 Task: Look for space in Erie, United States from 26th August, 2023 to 10th September, 2023 for 6 adults, 2 children in price range Rs.10000 to Rs.15000. Place can be entire place or shared room with 6 bedrooms having 6 beds and 6 bathrooms. Property type can be house, flat, guest house. Amenities needed are: wifi, TV, free parkinig on premises, gym, breakfast. Booking option can be shelf check-in. Required host language is English.
Action: Mouse moved to (421, 90)
Screenshot: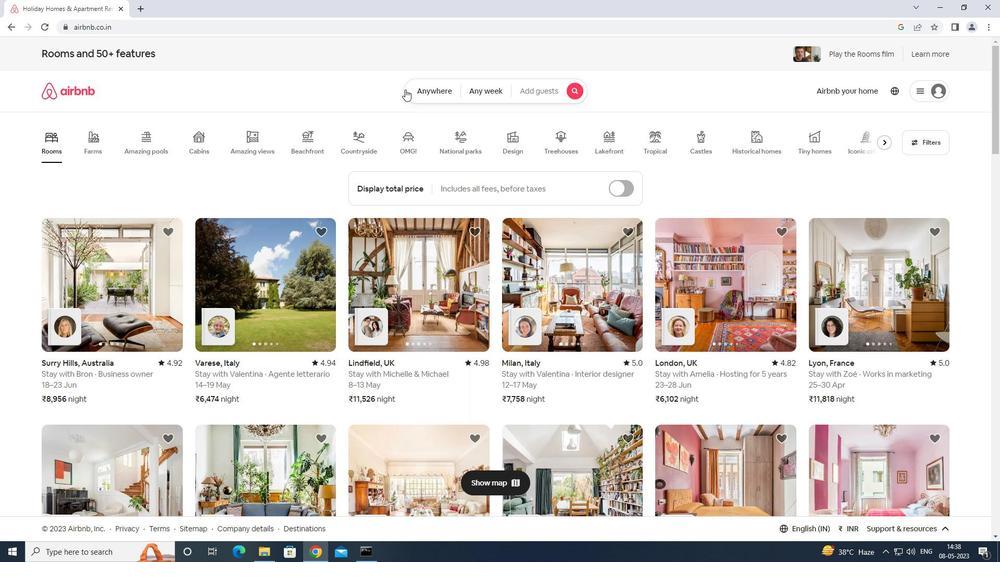
Action: Mouse pressed left at (421, 90)
Screenshot: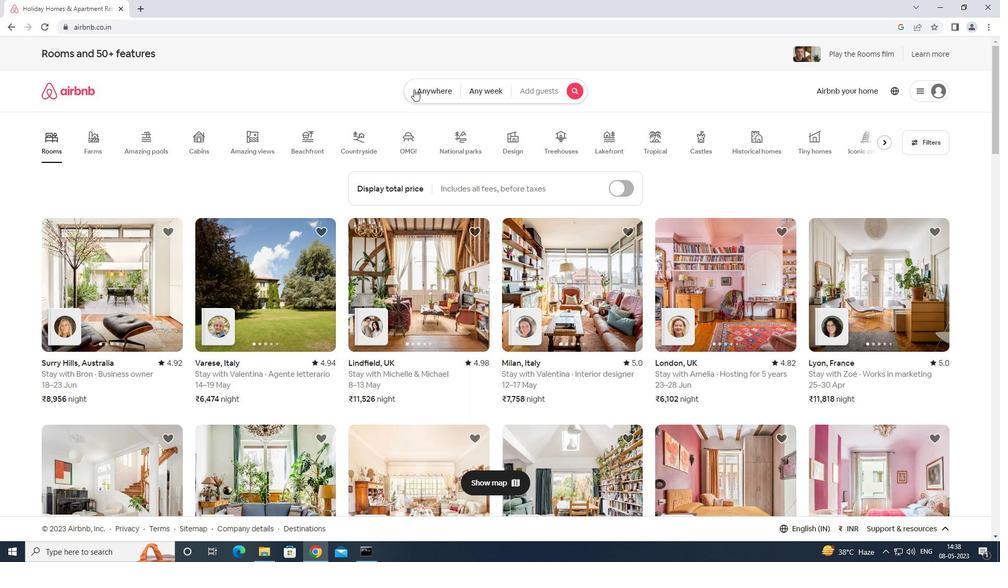 
Action: Mouse moved to (354, 131)
Screenshot: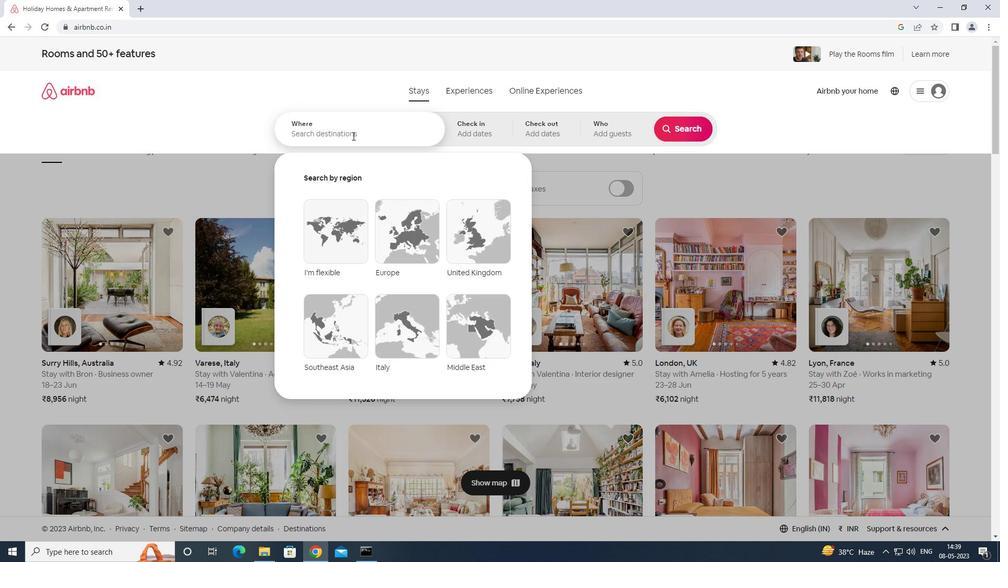 
Action: Mouse pressed left at (354, 131)
Screenshot: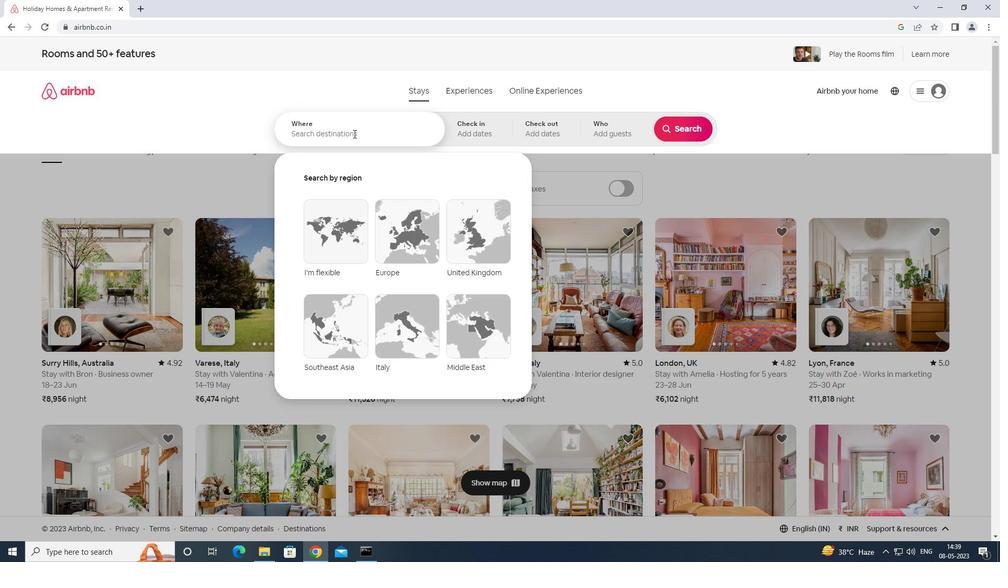 
Action: Mouse moved to (357, 130)
Screenshot: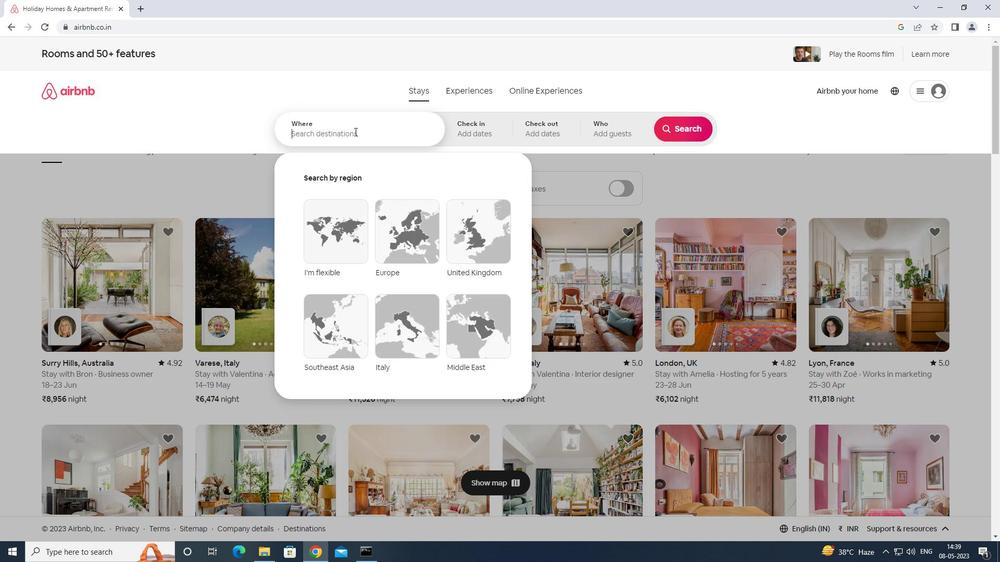 
Action: Key pressed <Key.shift>E<Key.backspace><Key.shift>ERIR<Key.backspace>E<Key.space>UNITED<Key.space>STATES<Key.enter>
Screenshot: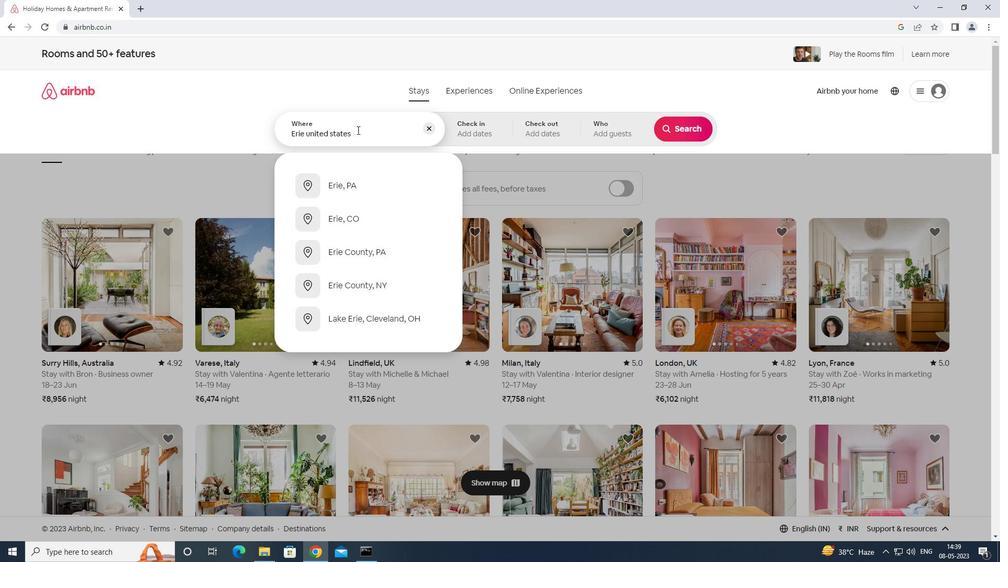 
Action: Mouse moved to (680, 217)
Screenshot: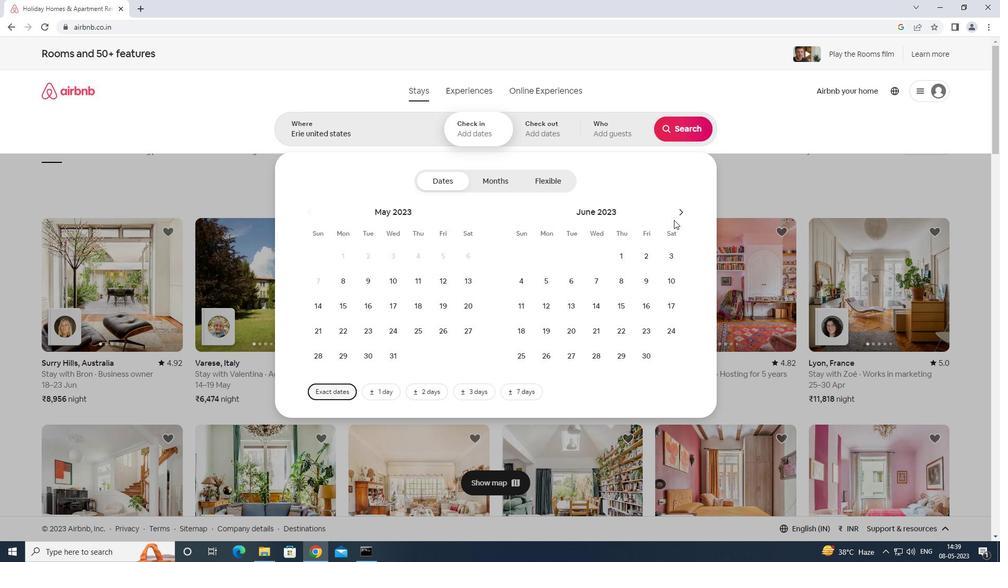 
Action: Mouse pressed left at (680, 217)
Screenshot: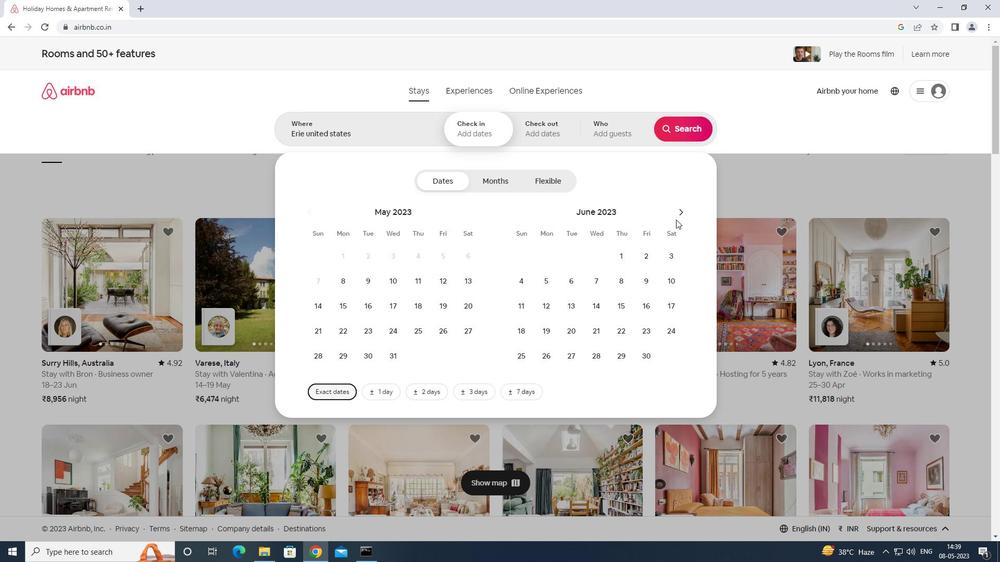 
Action: Mouse pressed left at (680, 217)
Screenshot: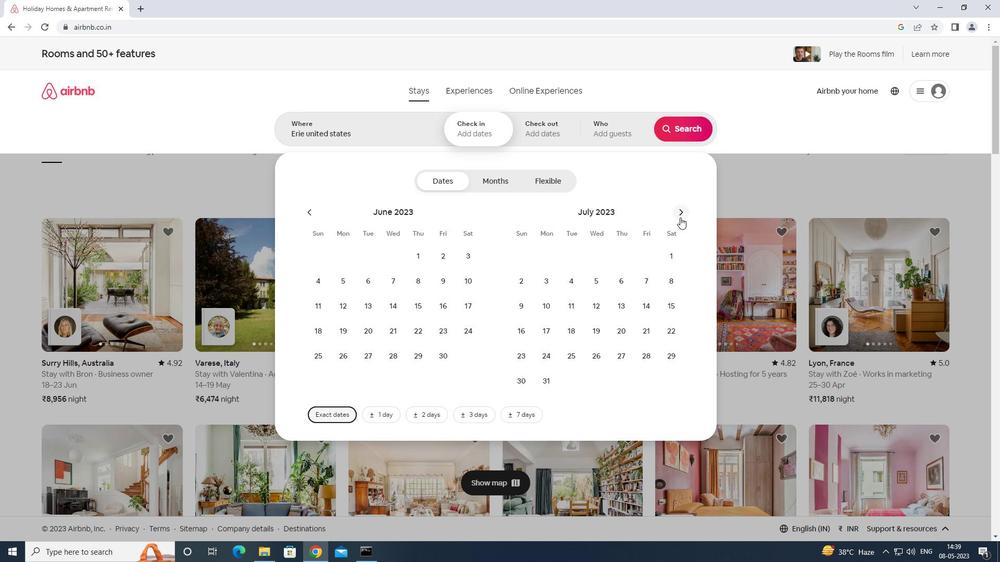 
Action: Mouse moved to (670, 331)
Screenshot: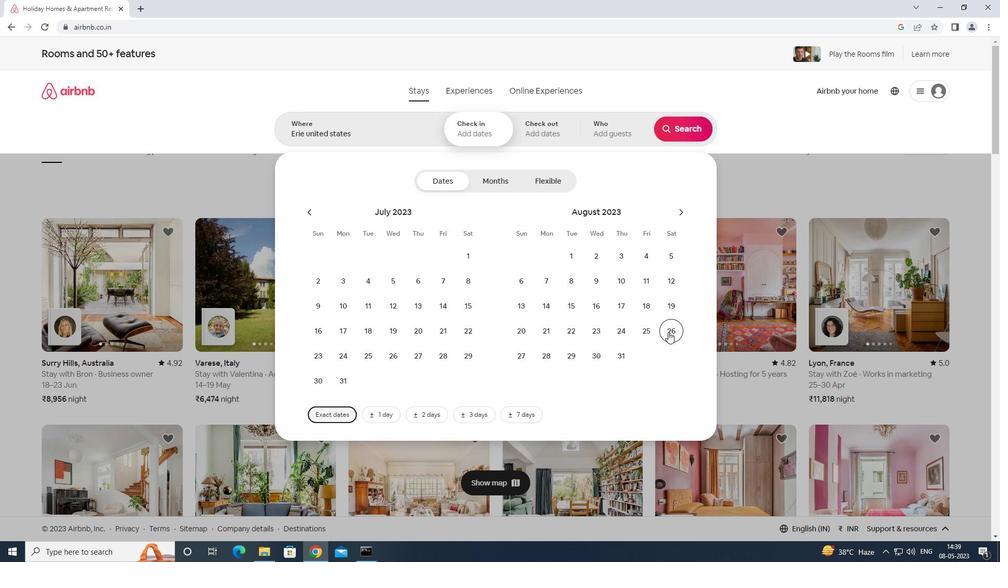 
Action: Mouse pressed left at (670, 331)
Screenshot: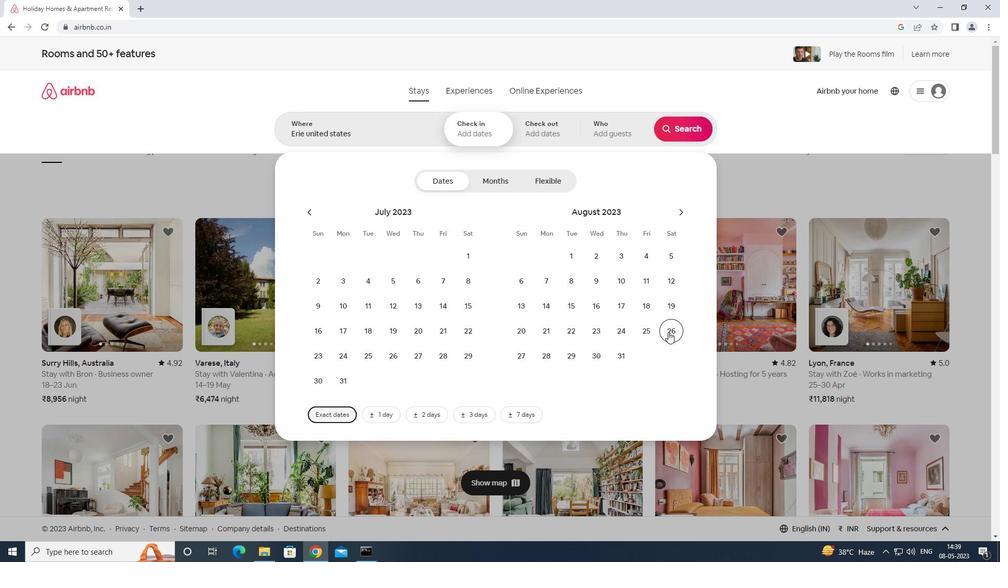 
Action: Mouse moved to (682, 210)
Screenshot: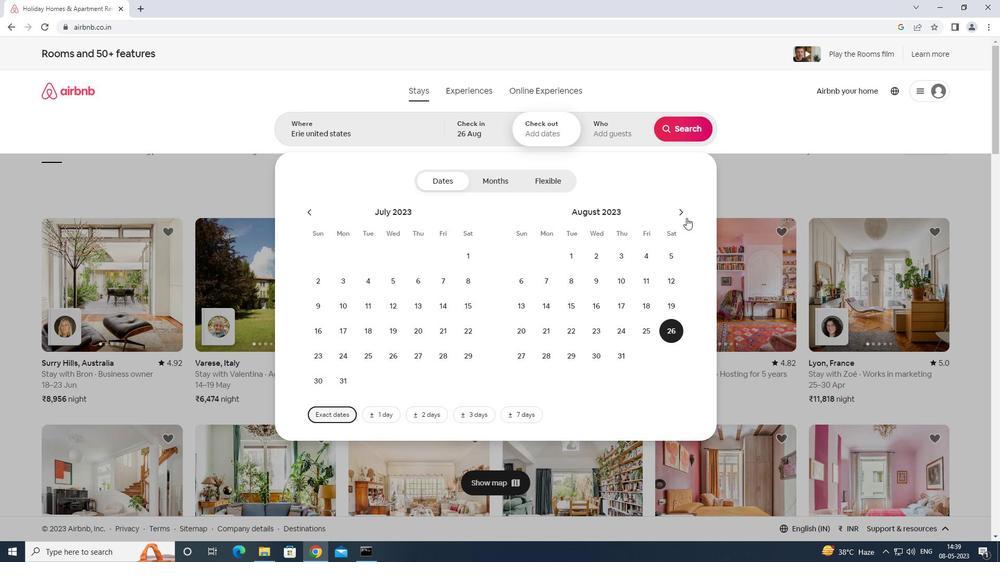 
Action: Mouse pressed left at (682, 210)
Screenshot: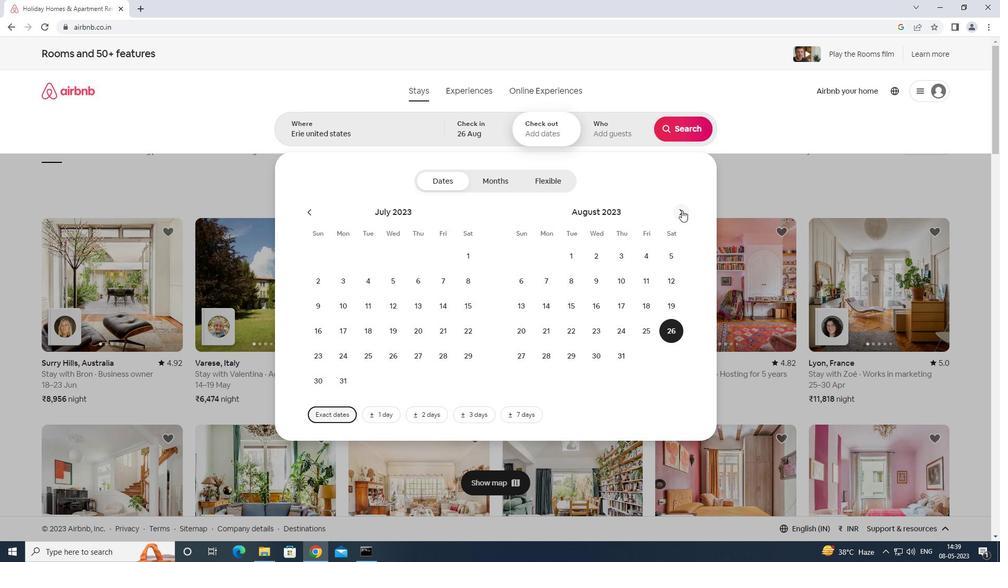 
Action: Mouse moved to (521, 303)
Screenshot: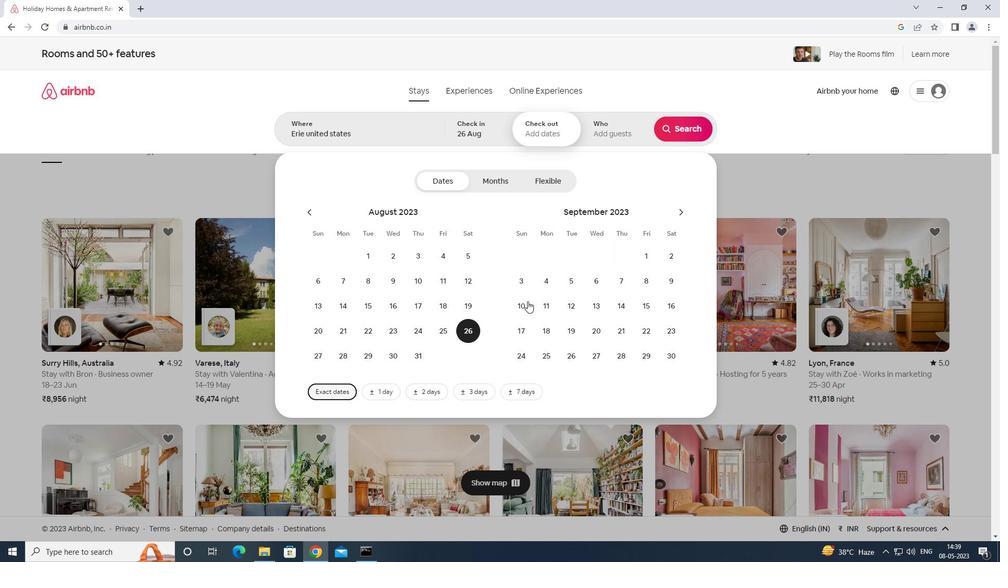 
Action: Mouse pressed left at (521, 303)
Screenshot: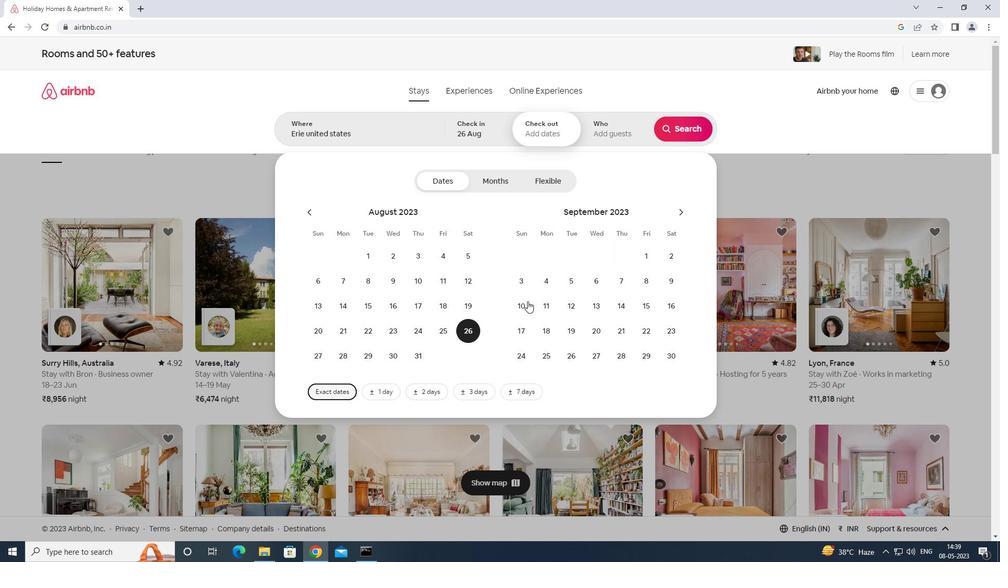 
Action: Mouse moved to (618, 131)
Screenshot: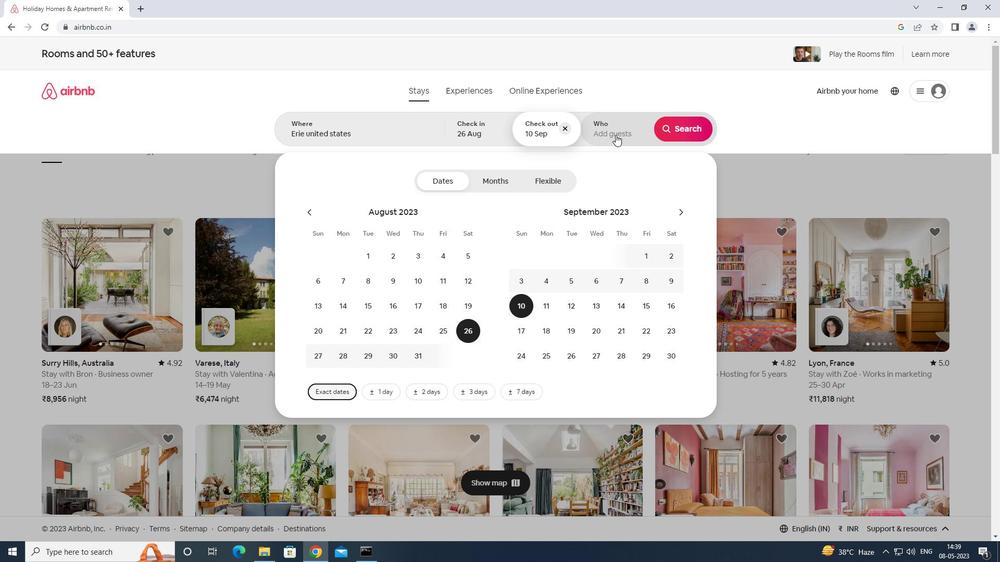 
Action: Mouse pressed left at (618, 131)
Screenshot: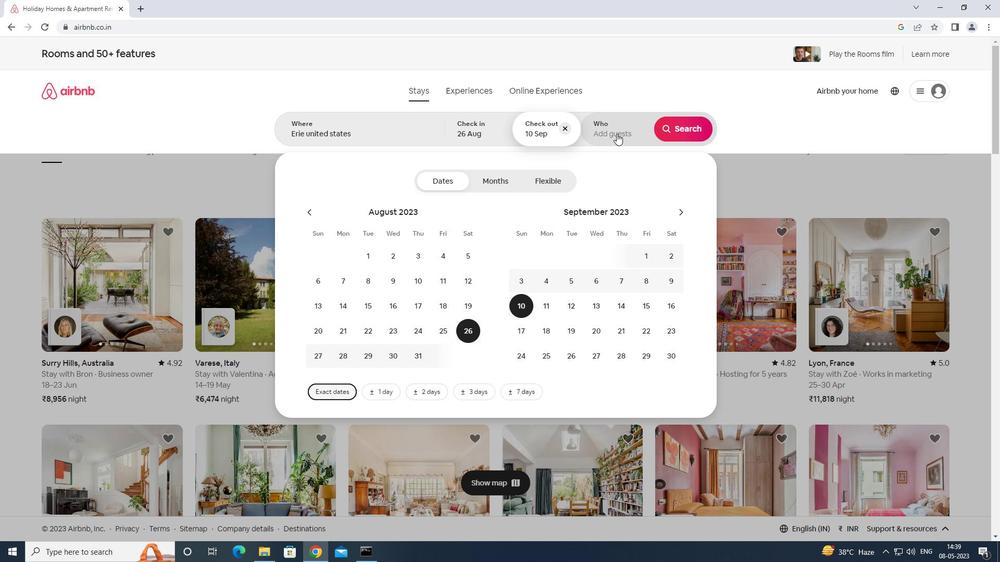 
Action: Mouse moved to (682, 180)
Screenshot: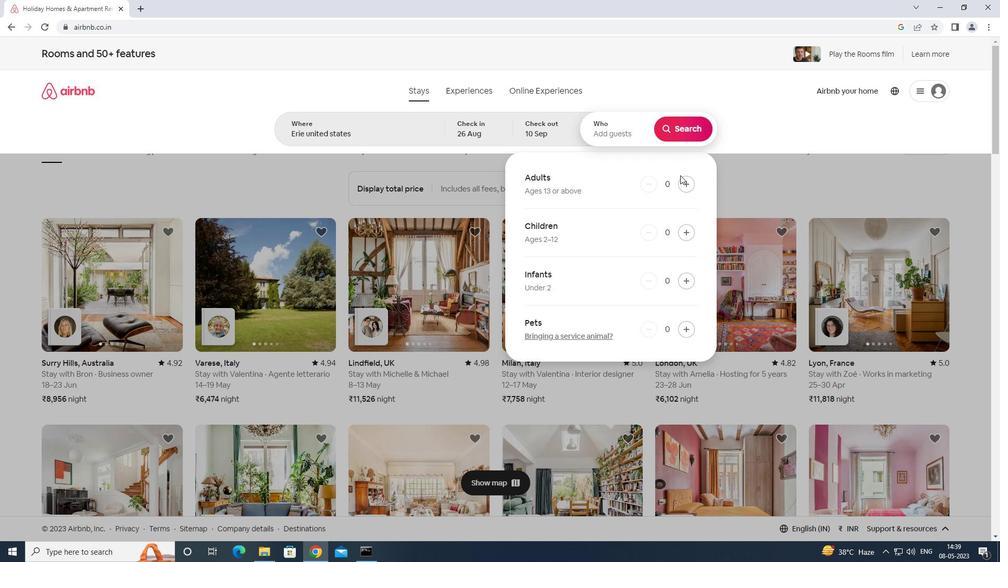 
Action: Mouse pressed left at (682, 180)
Screenshot: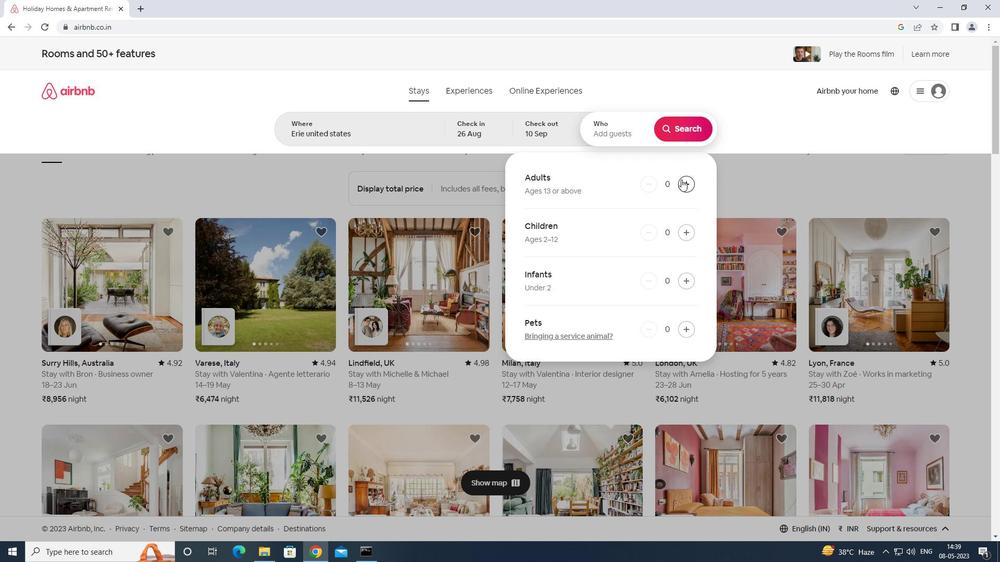 
Action: Mouse moved to (682, 181)
Screenshot: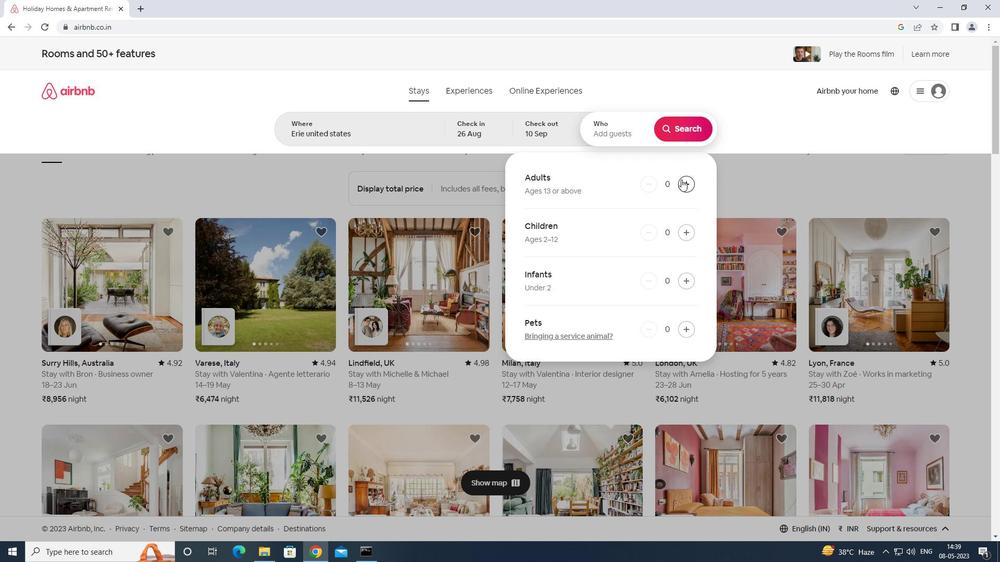 
Action: Mouse pressed left at (682, 181)
Screenshot: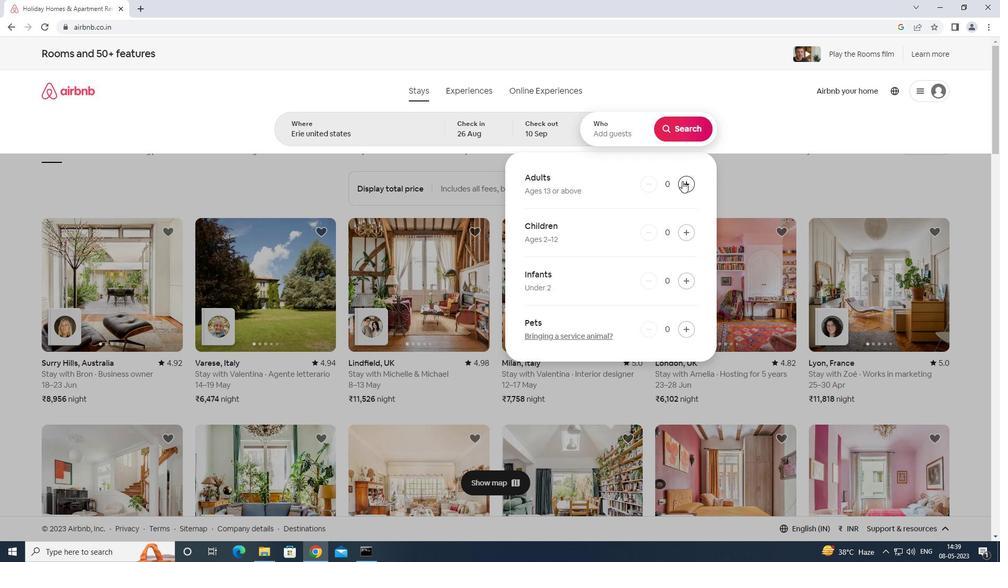 
Action: Mouse pressed left at (682, 181)
Screenshot: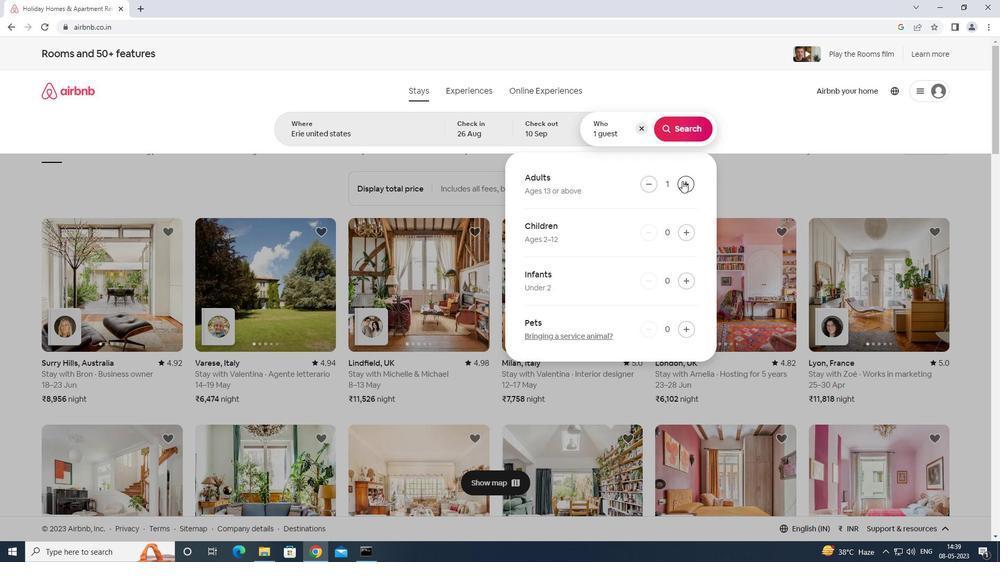 
Action: Mouse pressed left at (682, 181)
Screenshot: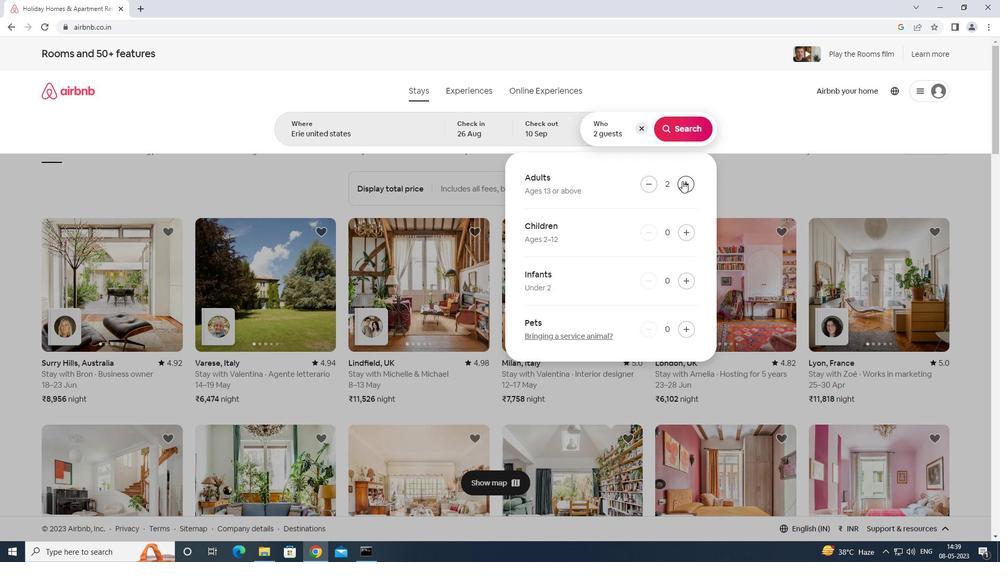 
Action: Mouse pressed left at (682, 181)
Screenshot: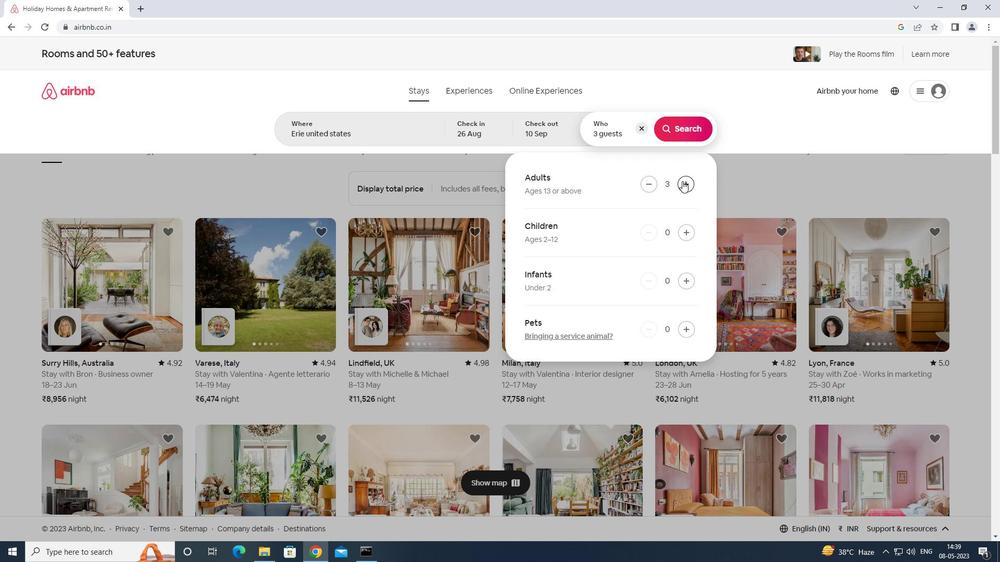
Action: Mouse pressed left at (682, 181)
Screenshot: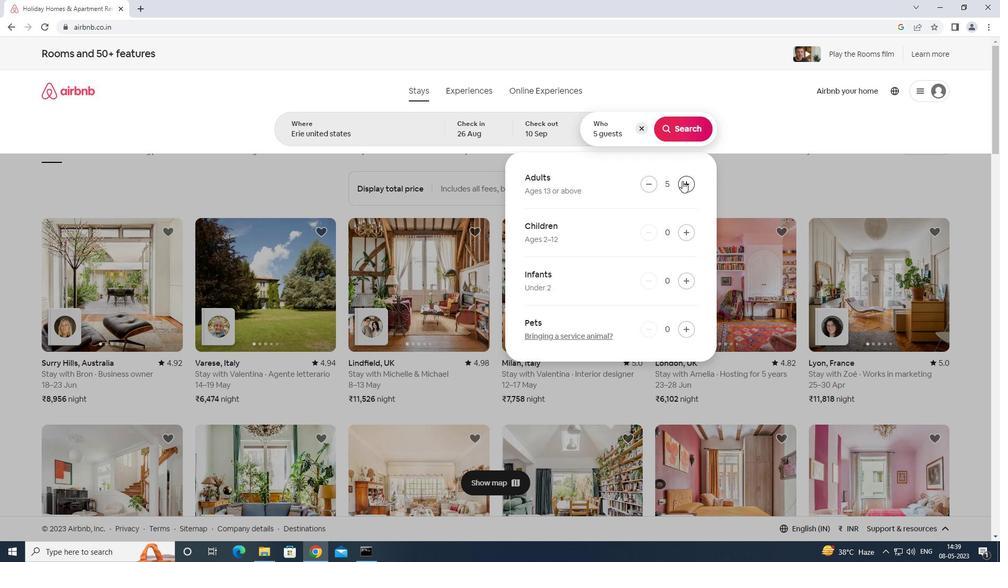 
Action: Mouse moved to (680, 225)
Screenshot: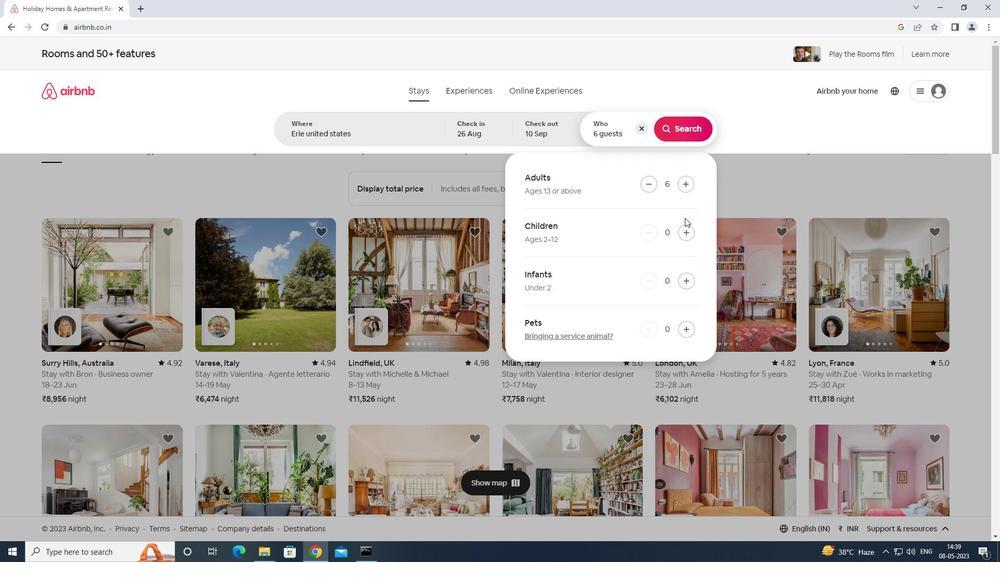 
Action: Mouse pressed left at (680, 225)
Screenshot: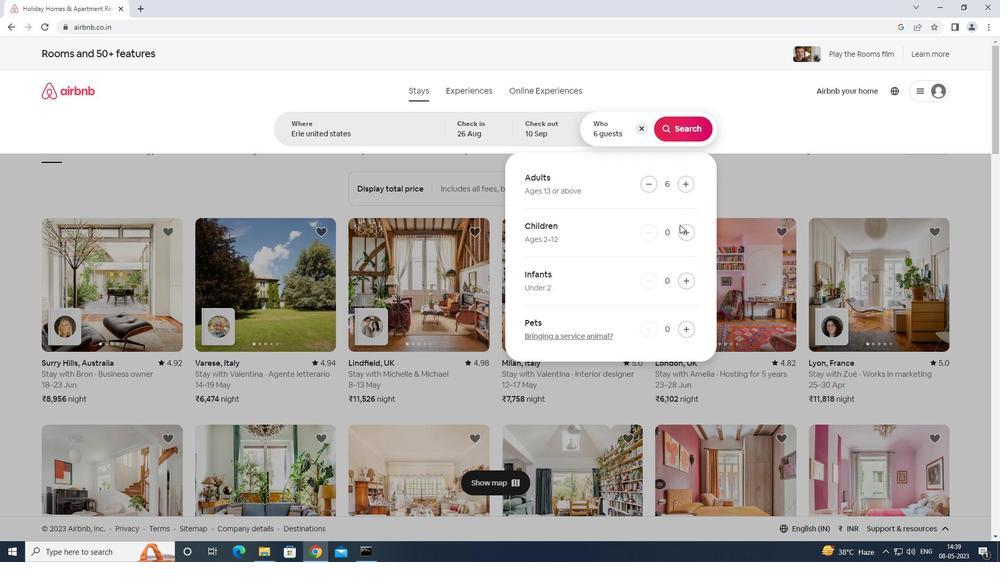 
Action: Mouse moved to (682, 232)
Screenshot: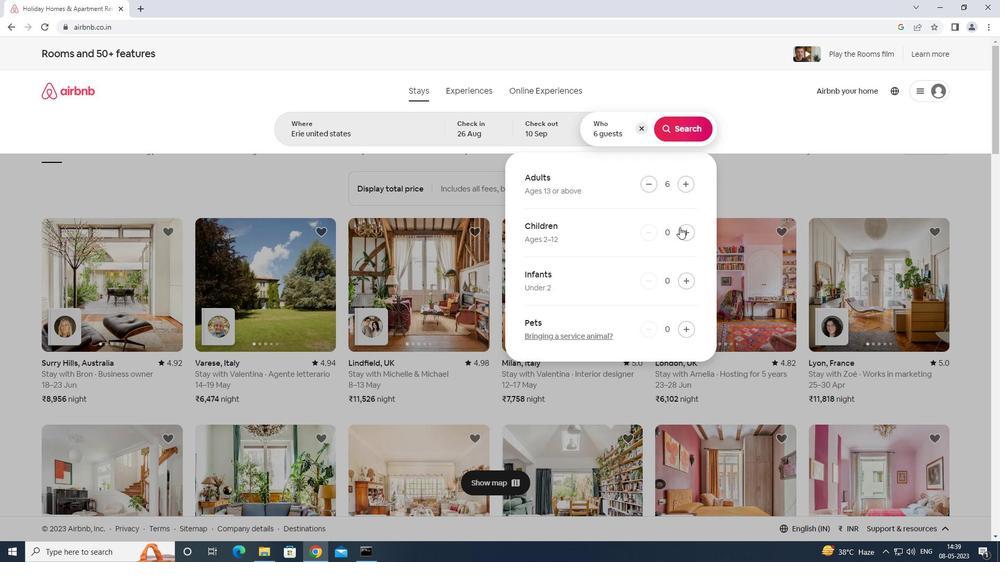 
Action: Mouse pressed left at (682, 232)
Screenshot: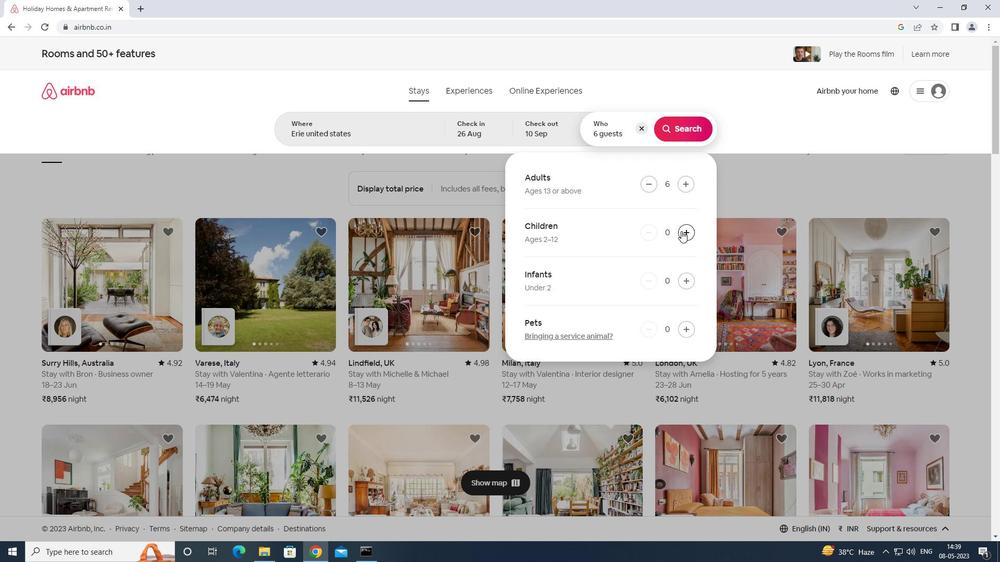 
Action: Mouse pressed left at (682, 232)
Screenshot: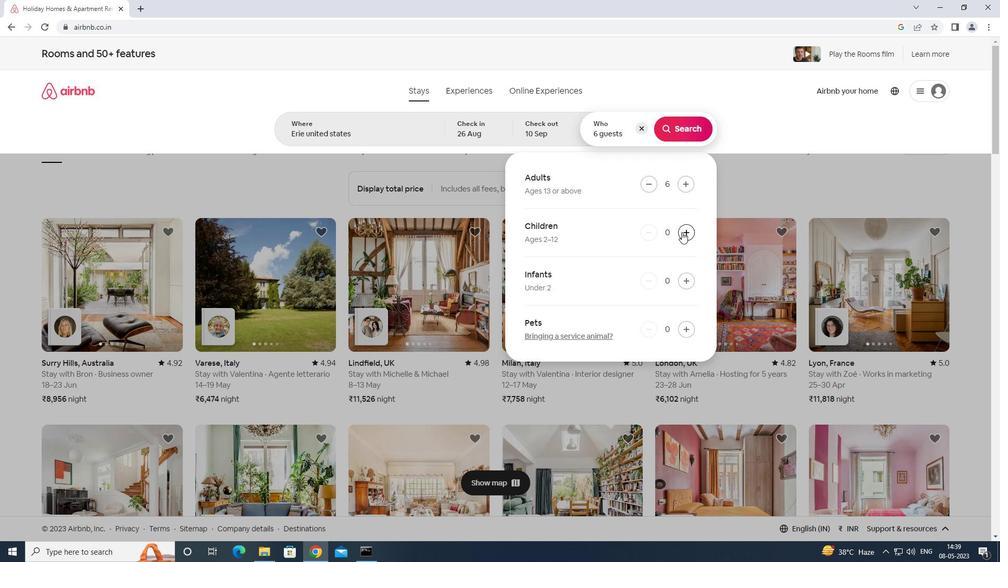 
Action: Mouse moved to (693, 128)
Screenshot: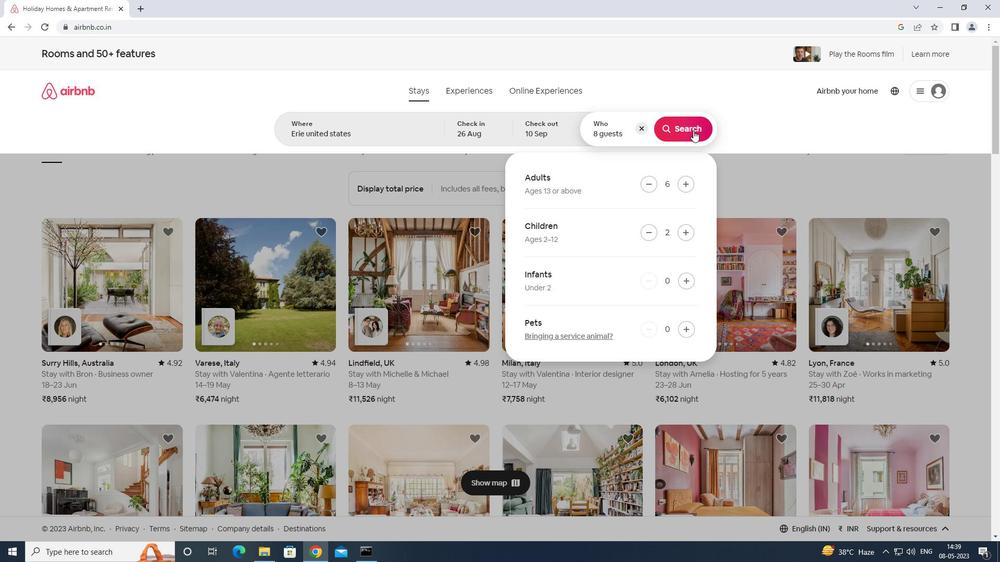 
Action: Mouse pressed left at (693, 128)
Screenshot: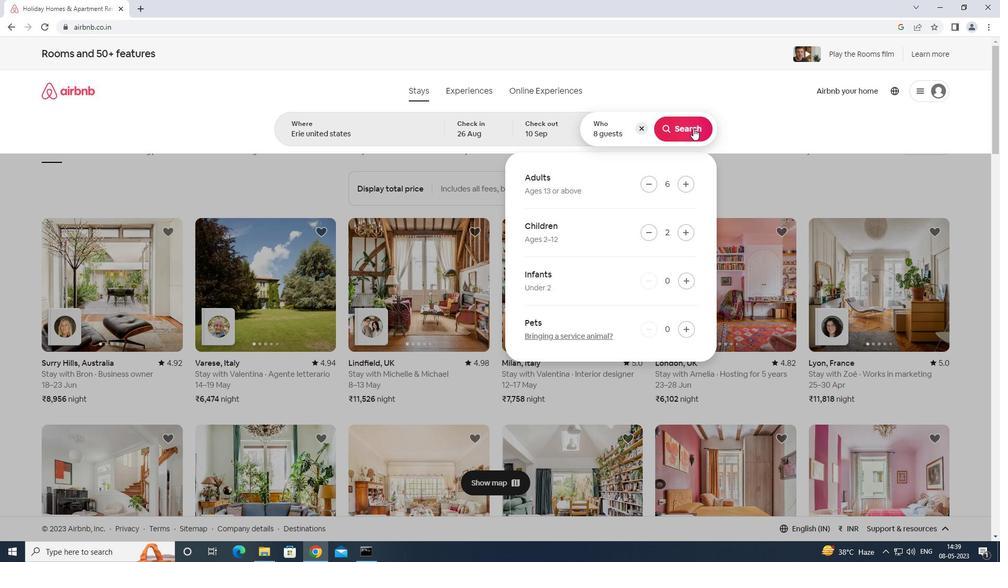 
Action: Mouse moved to (958, 95)
Screenshot: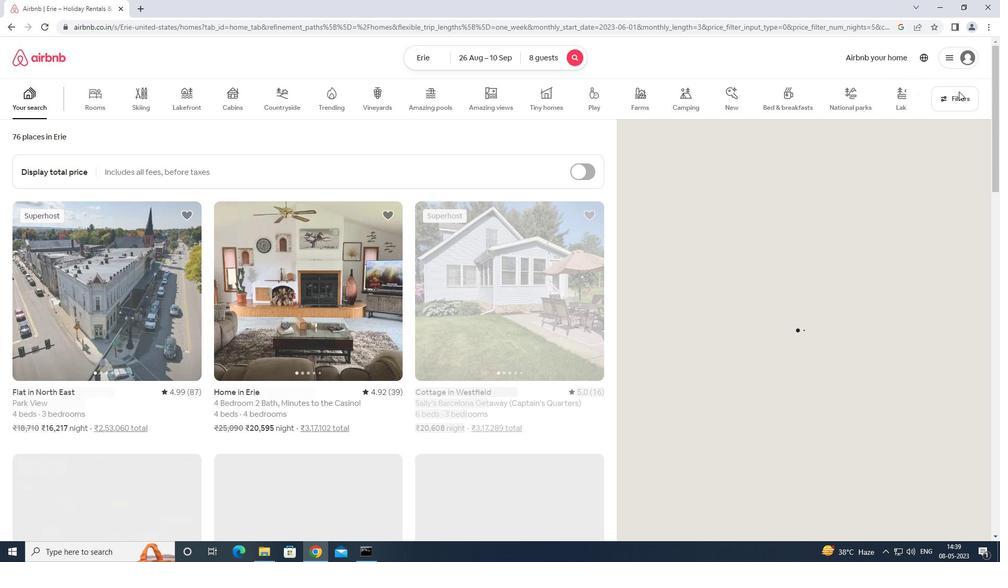 
Action: Mouse pressed left at (958, 95)
Screenshot: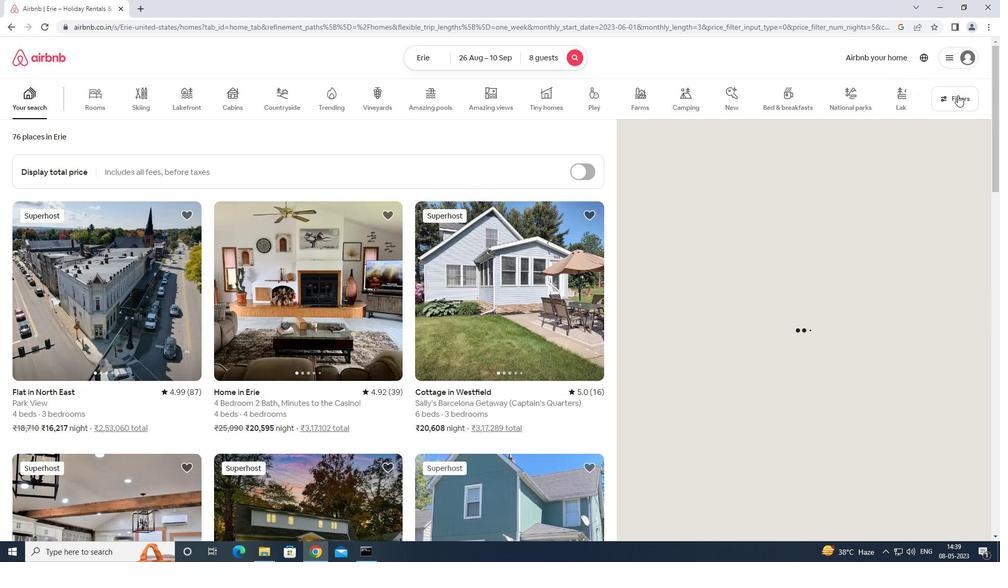 
Action: Mouse moved to (397, 347)
Screenshot: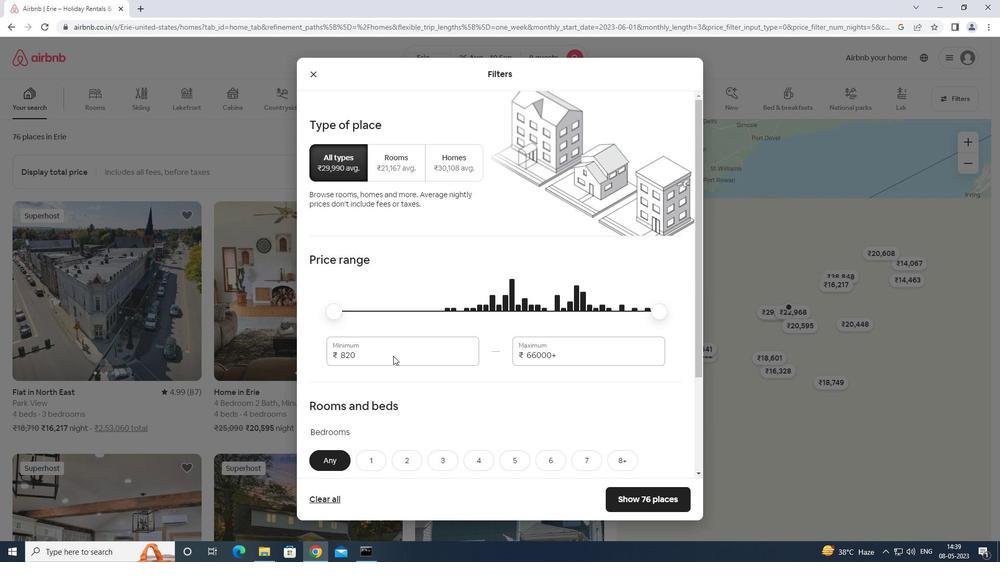 
Action: Mouse pressed left at (397, 347)
Screenshot: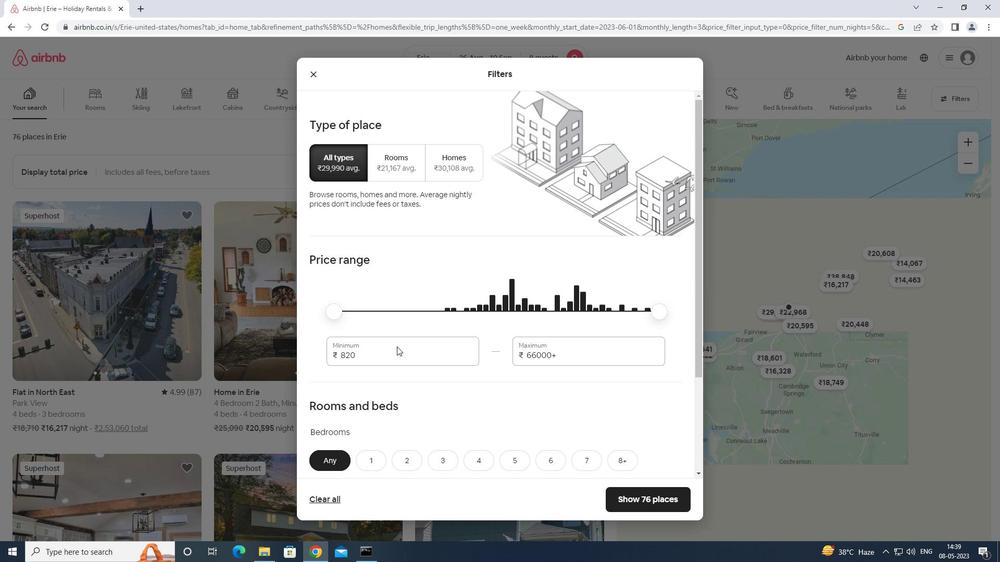 
Action: Mouse moved to (251, 417)
Screenshot: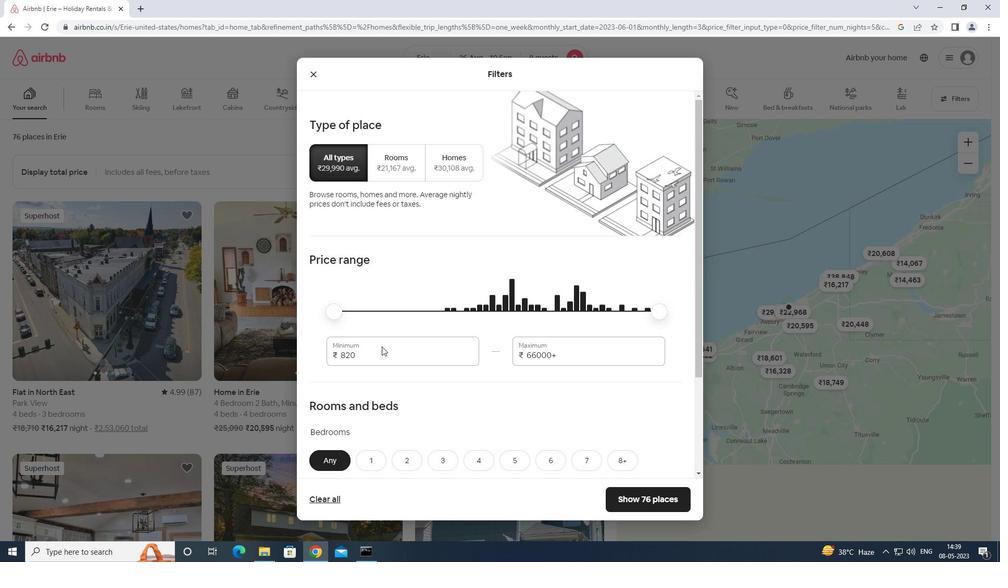 
Action: Key pressed <Key.backspace><Key.backspace><Key.backspace><Key.backspace><Key.backspace><Key.backspace>10000
Screenshot: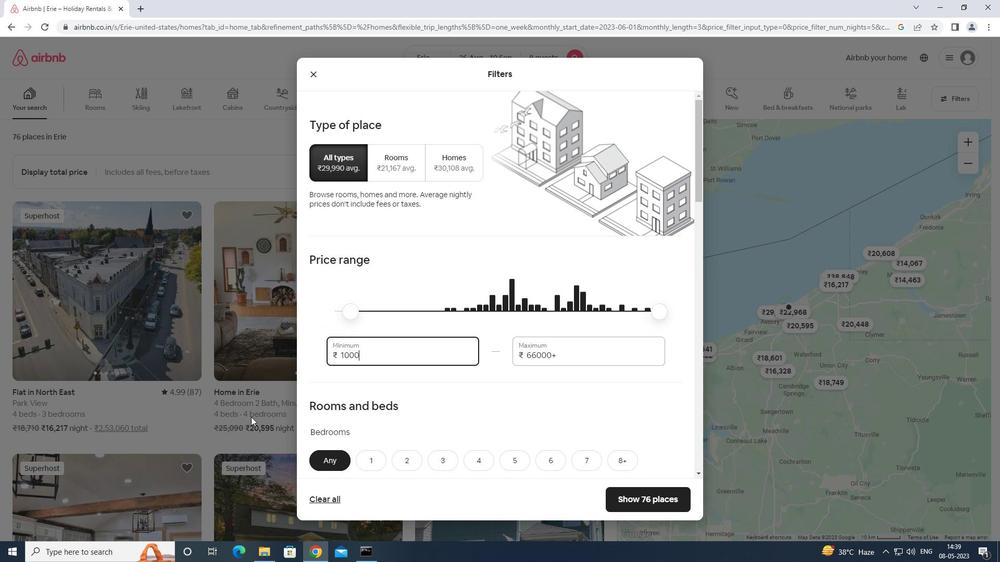 
Action: Mouse moved to (563, 356)
Screenshot: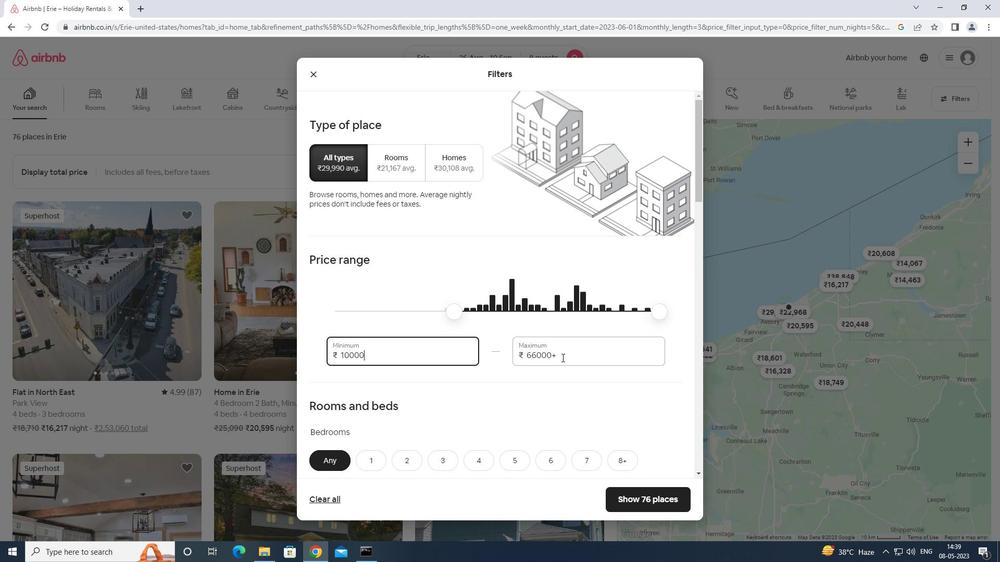 
Action: Mouse pressed left at (563, 356)
Screenshot: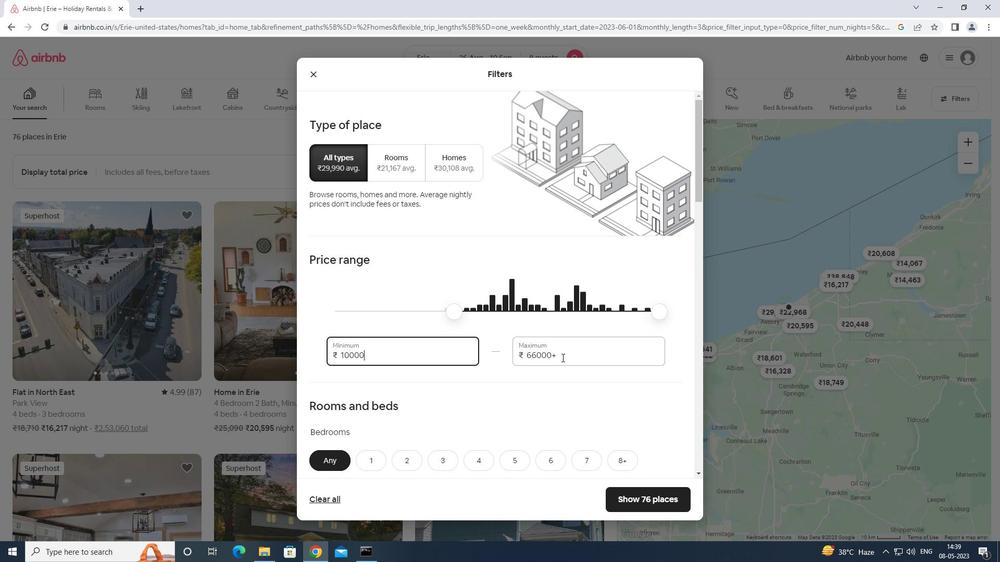 
Action: Mouse moved to (473, 273)
Screenshot: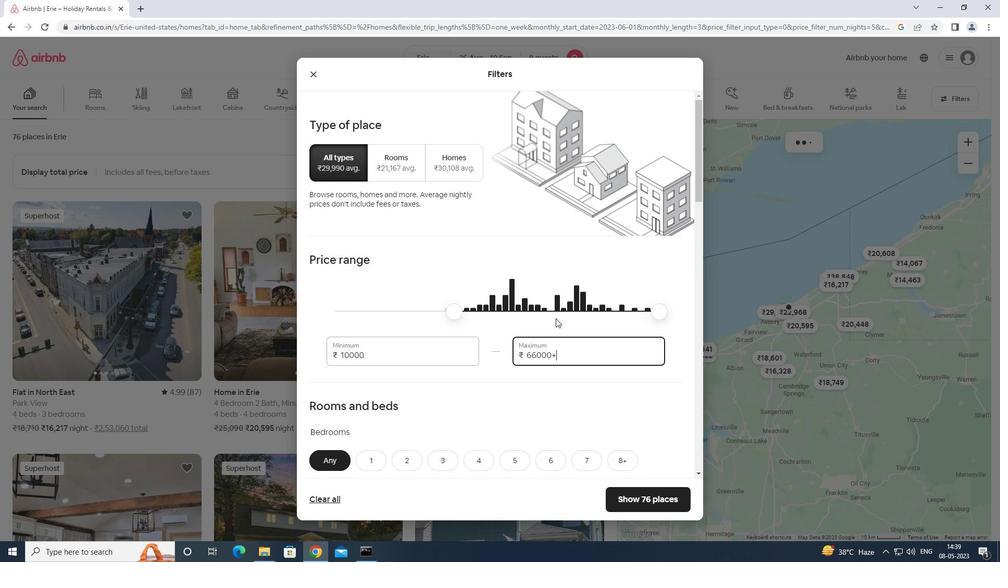 
Action: Key pressed <Key.backspace><Key.backspace><Key.backspace><Key.backspace><Key.backspace><Key.backspace><Key.backspace><Key.backspace><Key.backspace><Key.backspace><Key.backspace><Key.backspace><Key.backspace><Key.backspace>15000
Screenshot: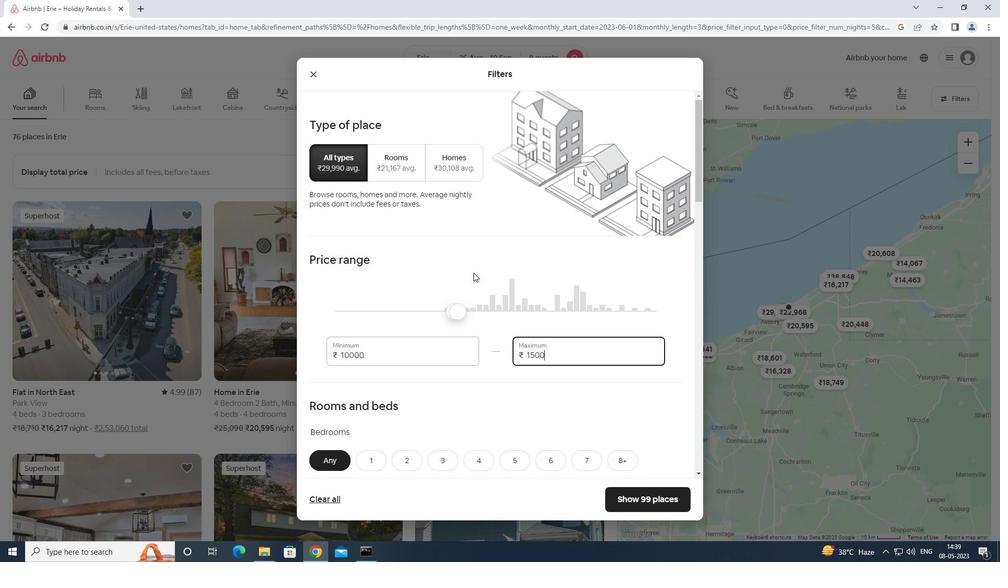 
Action: Mouse moved to (388, 217)
Screenshot: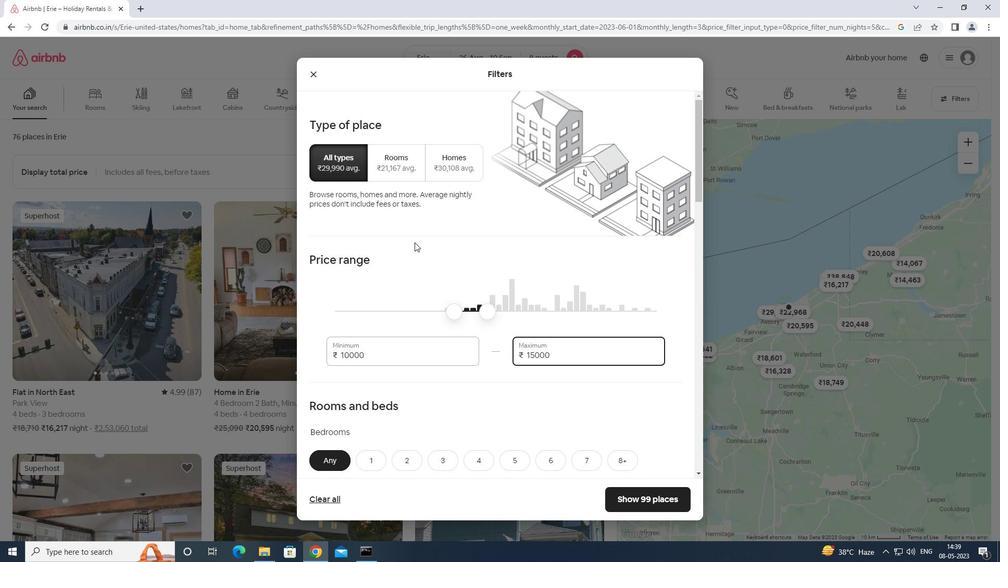
Action: Mouse scrolled (388, 216) with delta (0, 0)
Screenshot: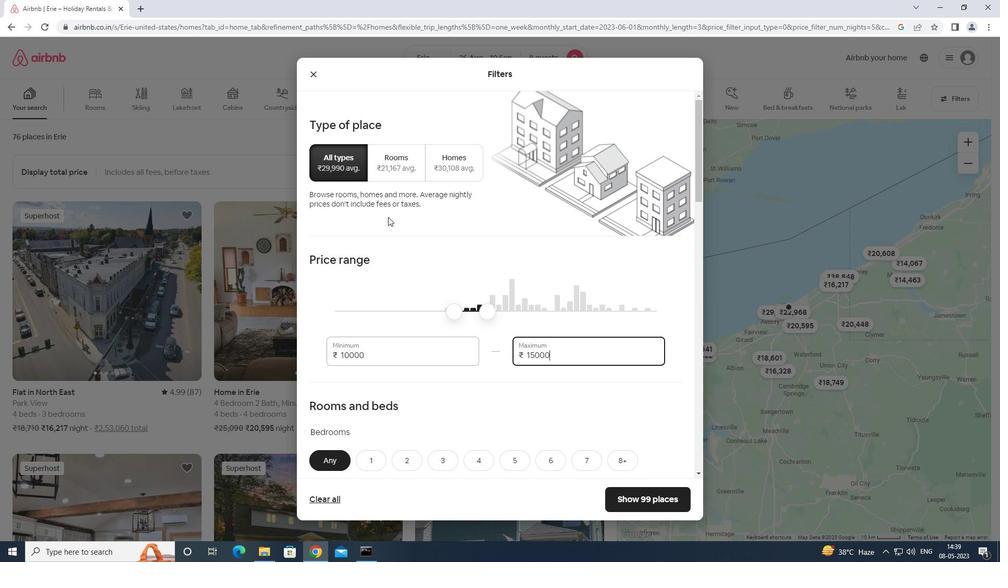 
Action: Mouse moved to (387, 217)
Screenshot: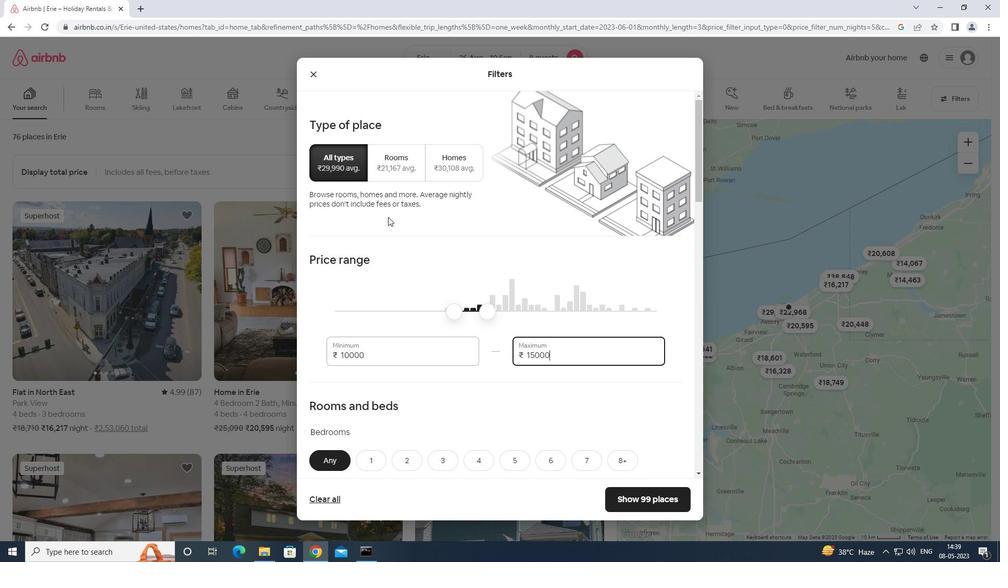 
Action: Mouse scrolled (387, 217) with delta (0, 0)
Screenshot: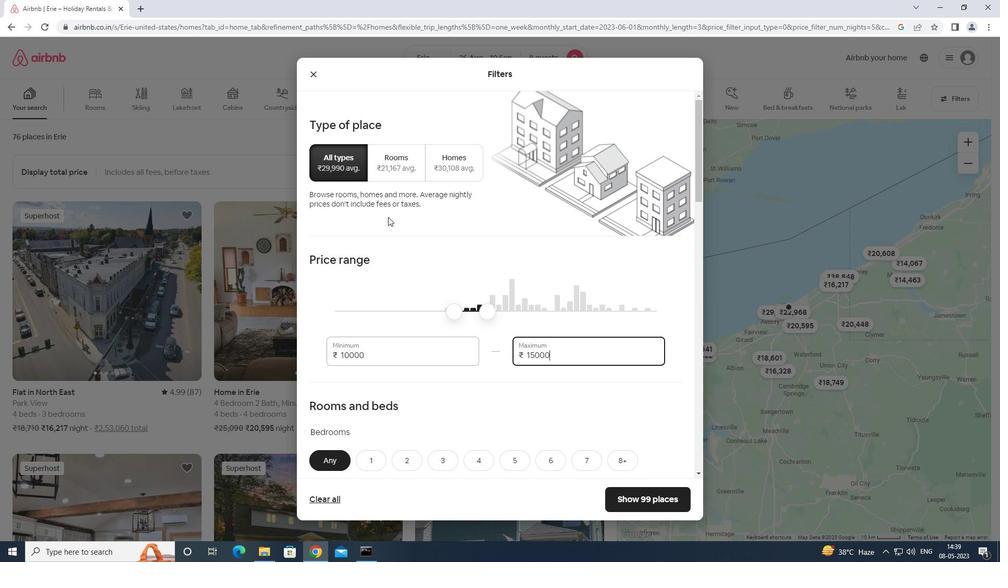 
Action: Mouse scrolled (387, 217) with delta (0, 0)
Screenshot: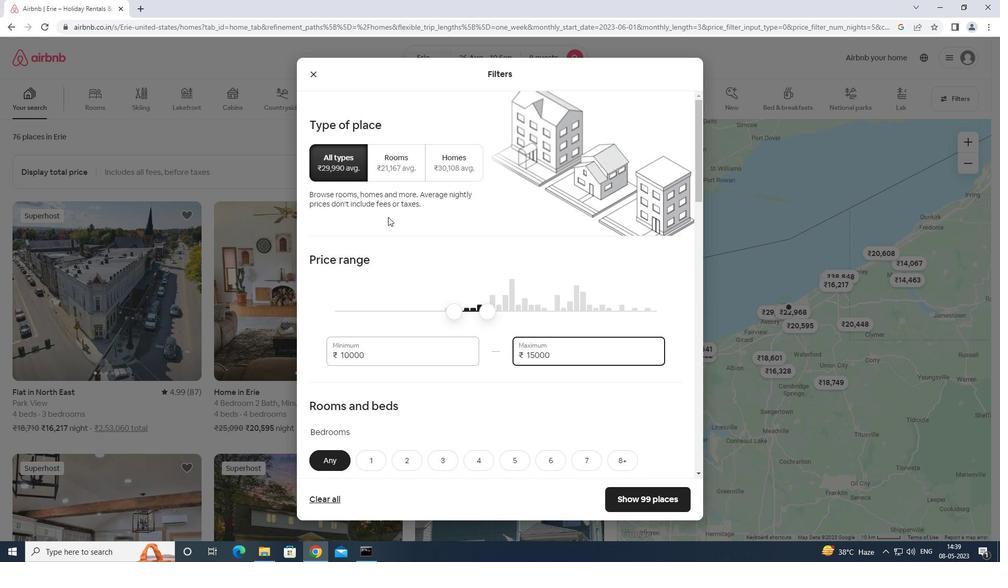 
Action: Mouse scrolled (387, 217) with delta (0, 0)
Screenshot: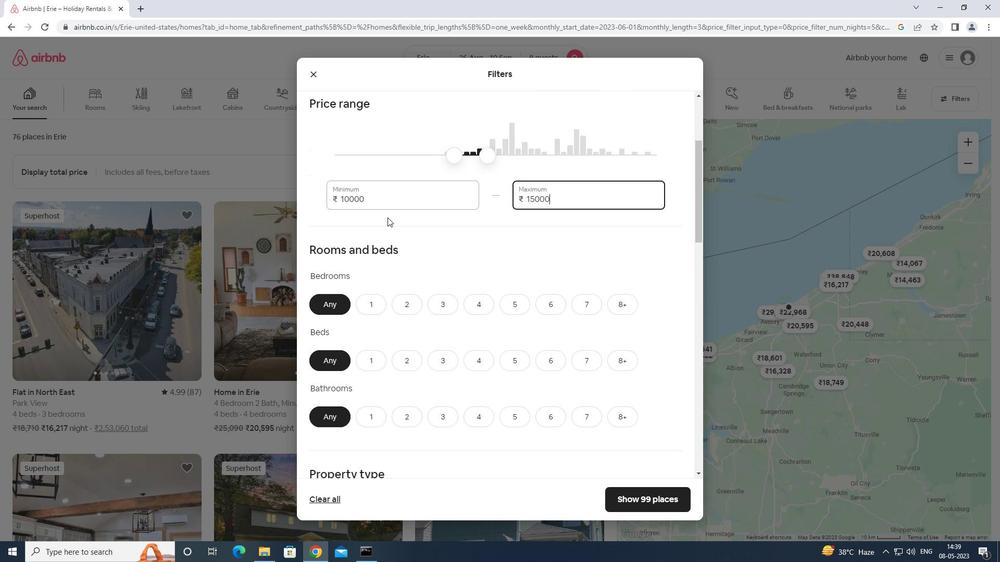 
Action: Mouse scrolled (387, 217) with delta (0, 0)
Screenshot: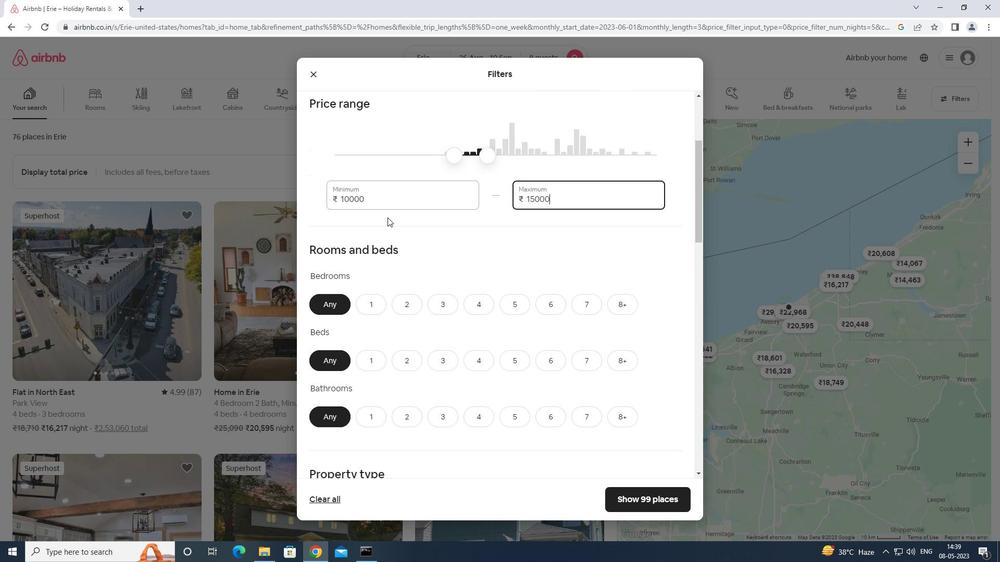 
Action: Mouse moved to (548, 197)
Screenshot: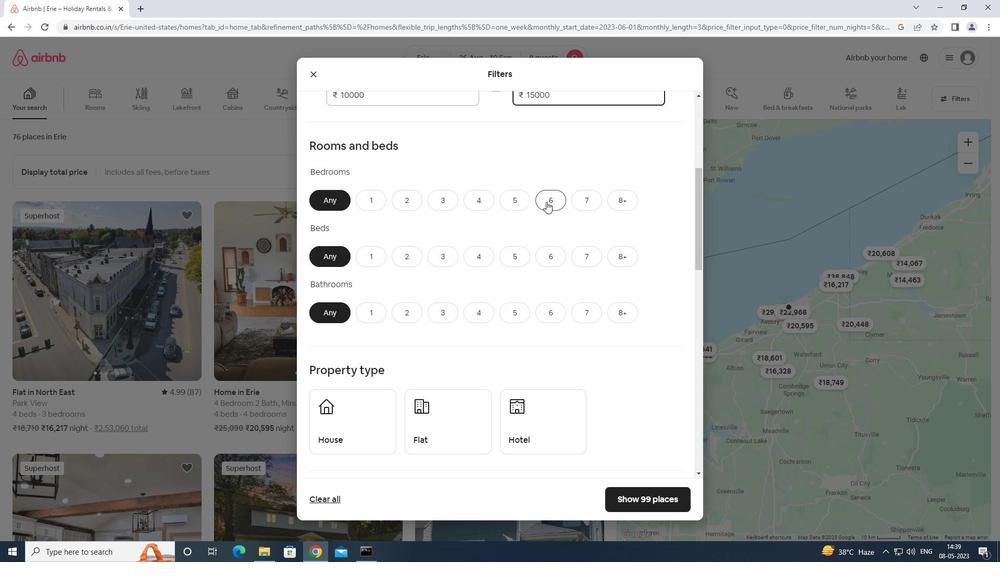 
Action: Mouse pressed left at (548, 197)
Screenshot: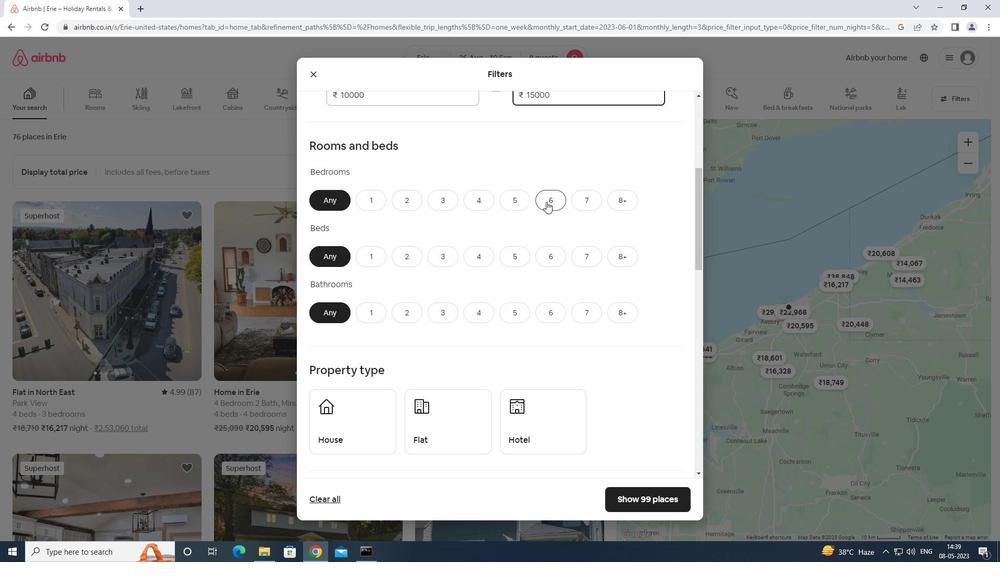 
Action: Mouse moved to (544, 250)
Screenshot: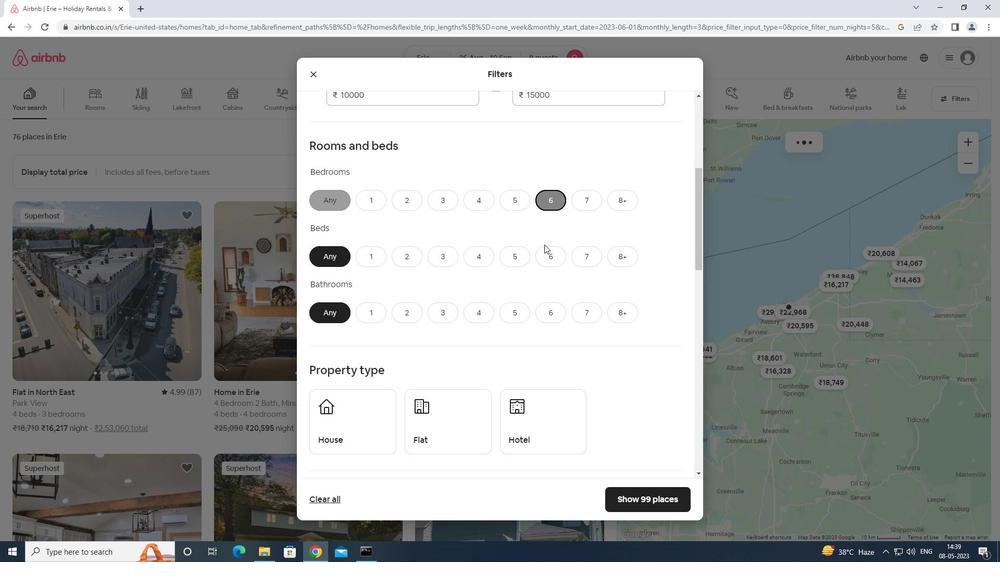 
Action: Mouse pressed left at (544, 250)
Screenshot: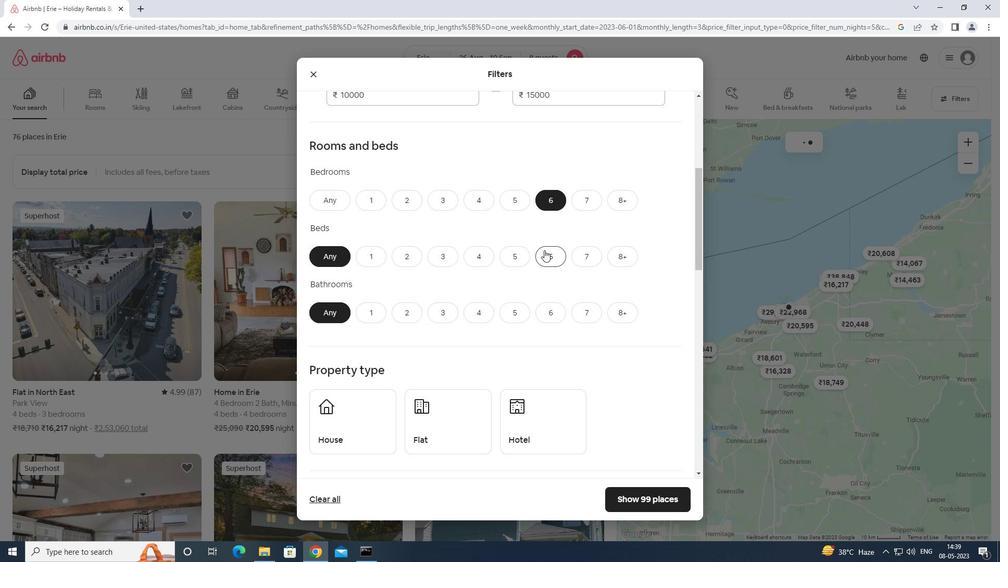 
Action: Mouse moved to (549, 304)
Screenshot: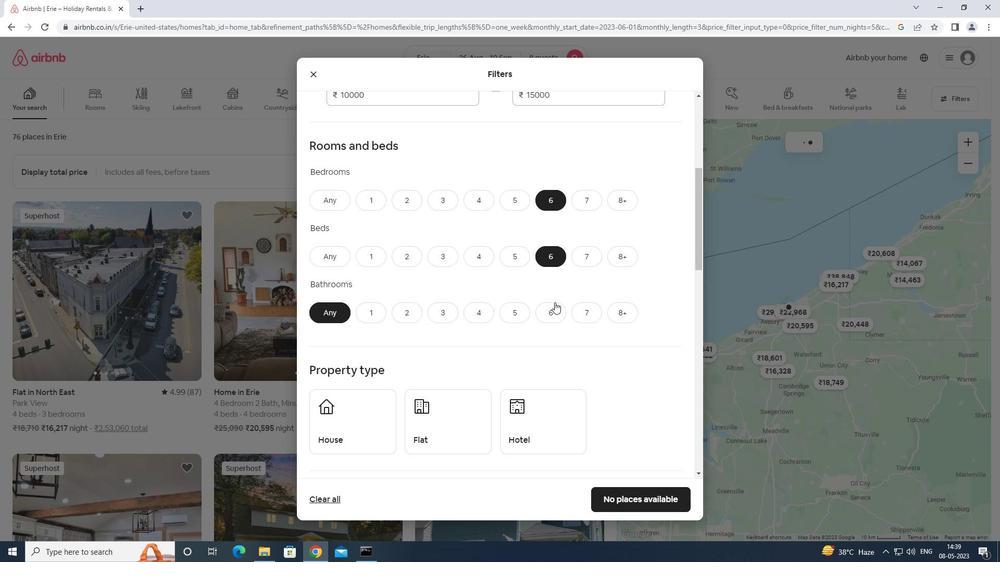 
Action: Mouse pressed left at (549, 304)
Screenshot: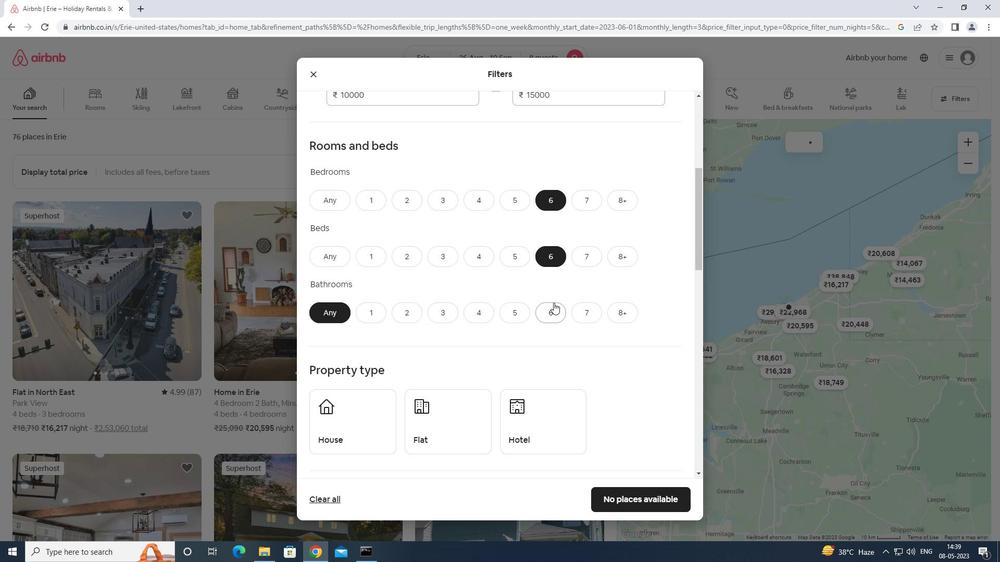 
Action: Mouse moved to (534, 307)
Screenshot: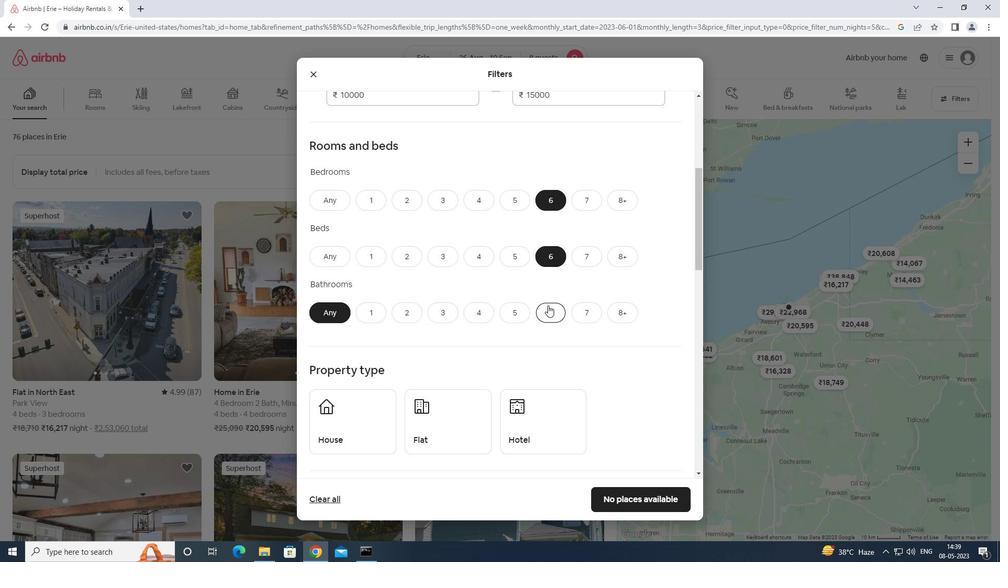 
Action: Mouse scrolled (534, 307) with delta (0, 0)
Screenshot: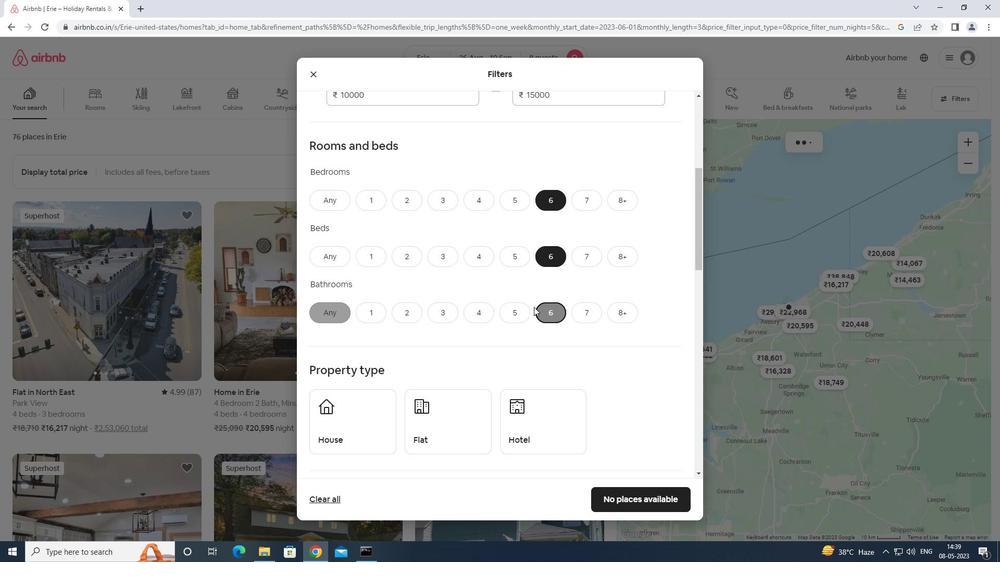 
Action: Mouse scrolled (534, 307) with delta (0, 0)
Screenshot: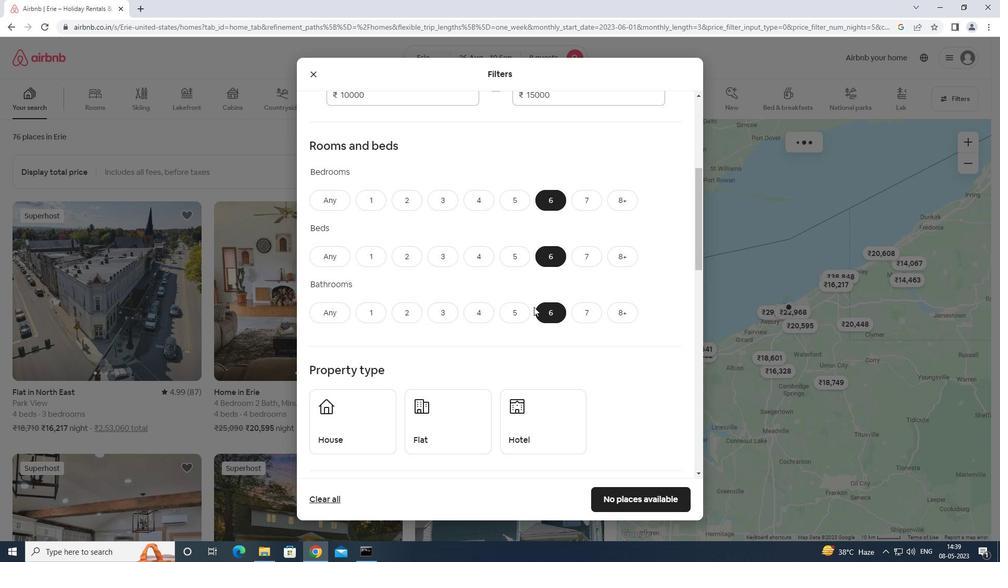 
Action: Mouse scrolled (534, 307) with delta (0, 0)
Screenshot: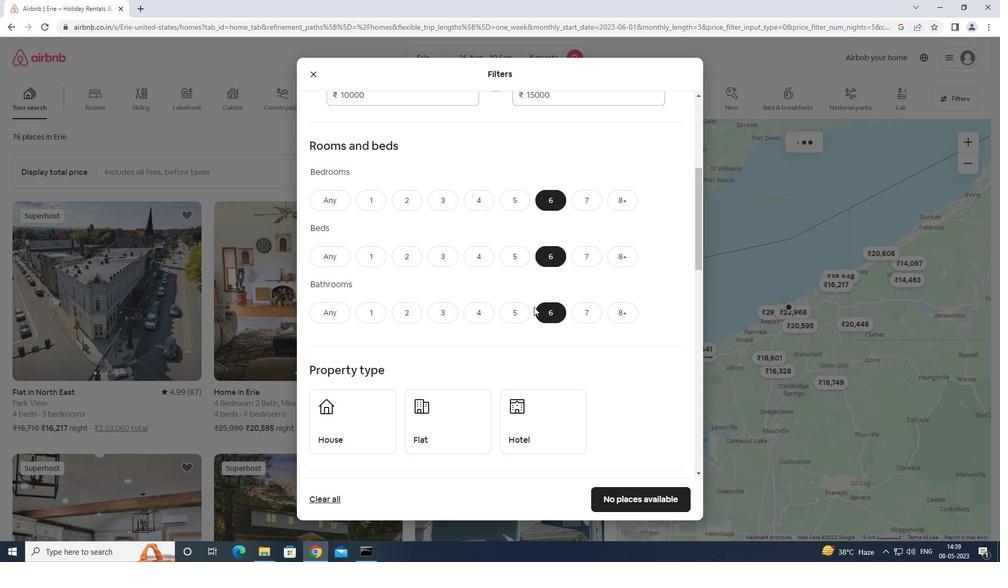 
Action: Mouse moved to (376, 264)
Screenshot: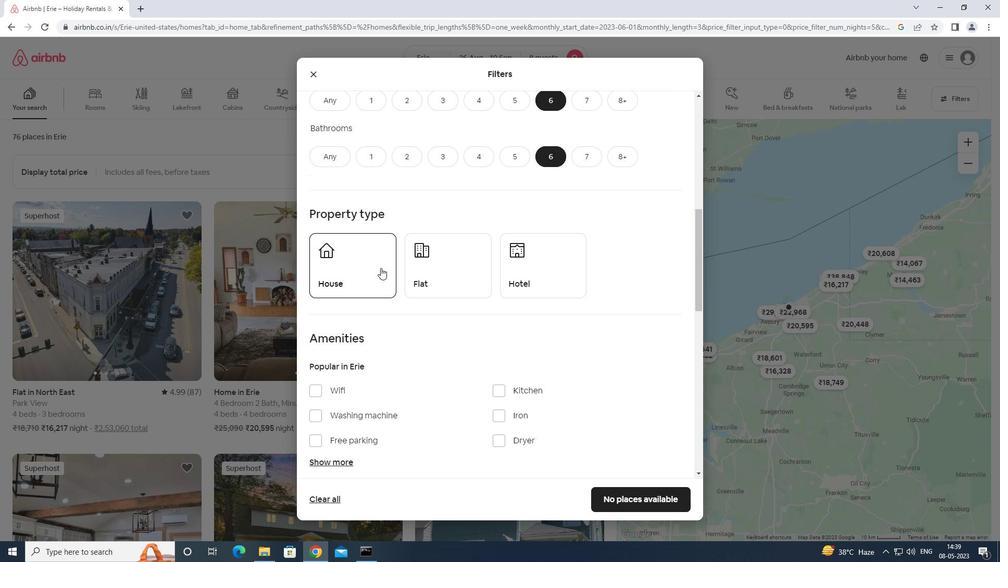 
Action: Mouse pressed left at (376, 264)
Screenshot: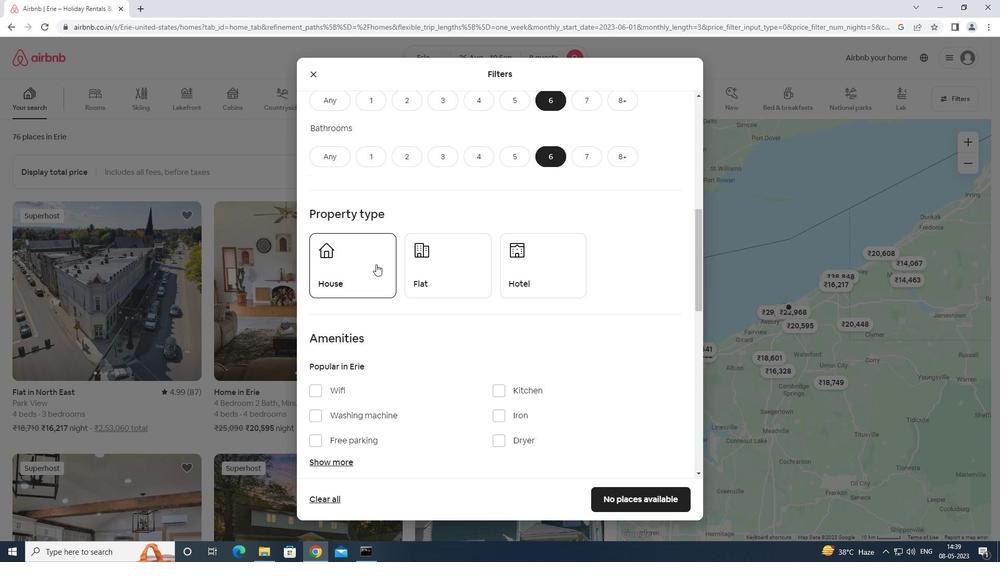 
Action: Mouse moved to (458, 273)
Screenshot: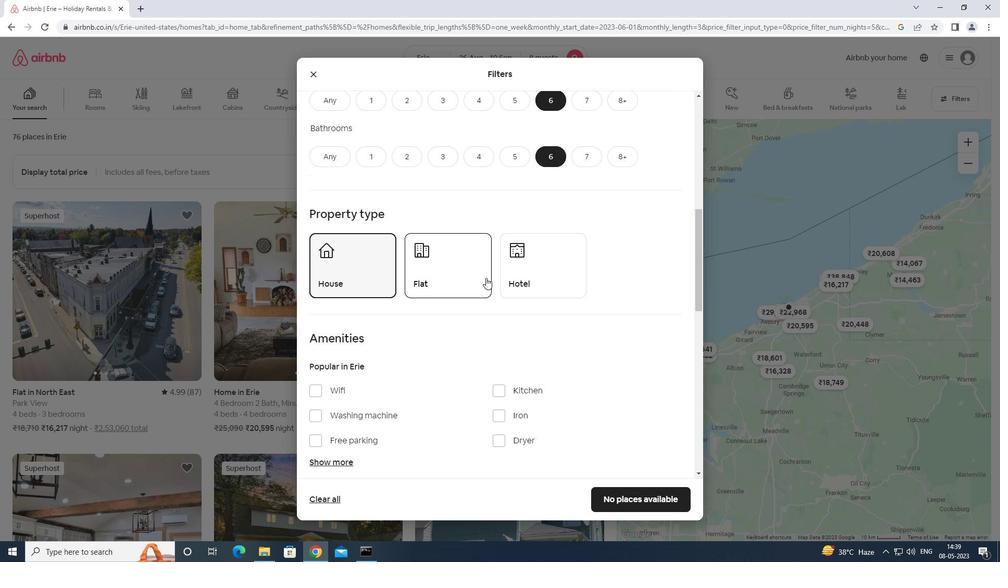 
Action: Mouse pressed left at (458, 273)
Screenshot: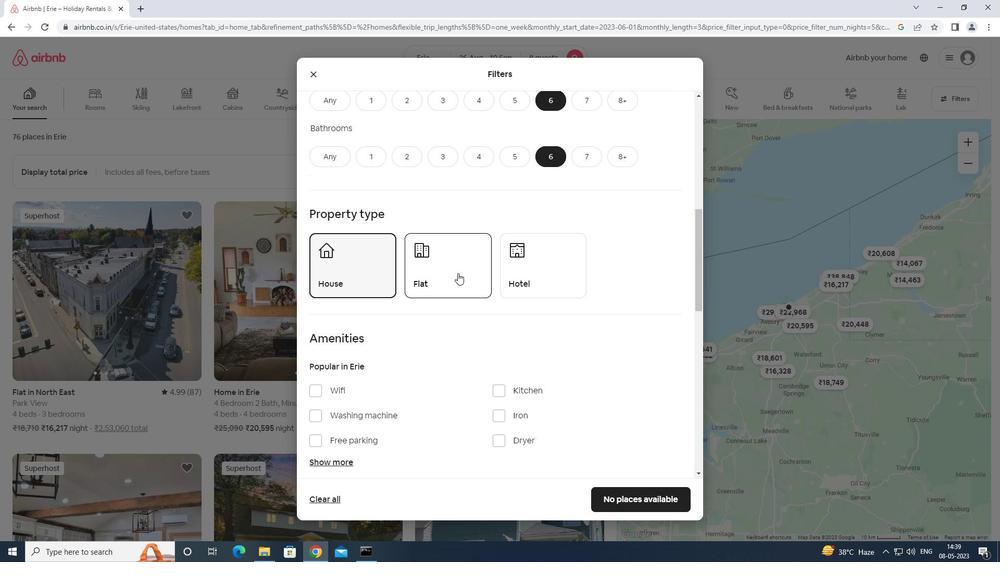 
Action: Mouse moved to (464, 272)
Screenshot: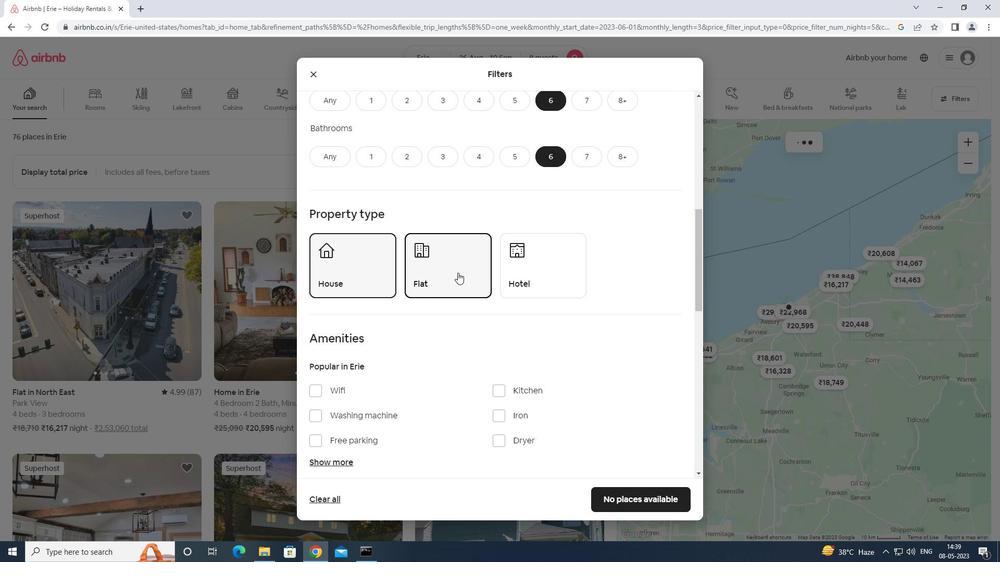 
Action: Mouse scrolled (464, 271) with delta (0, 0)
Screenshot: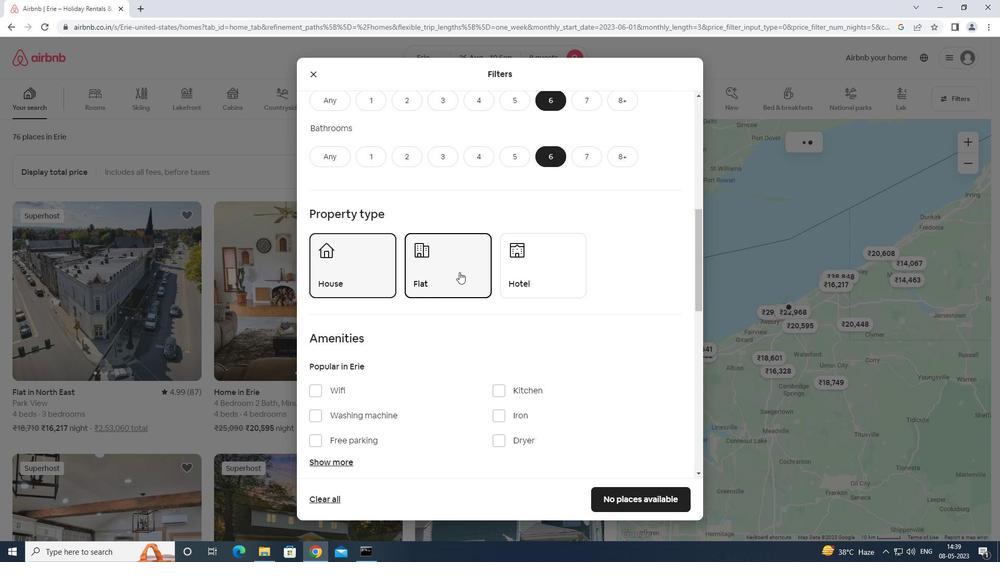 
Action: Mouse scrolled (464, 271) with delta (0, 0)
Screenshot: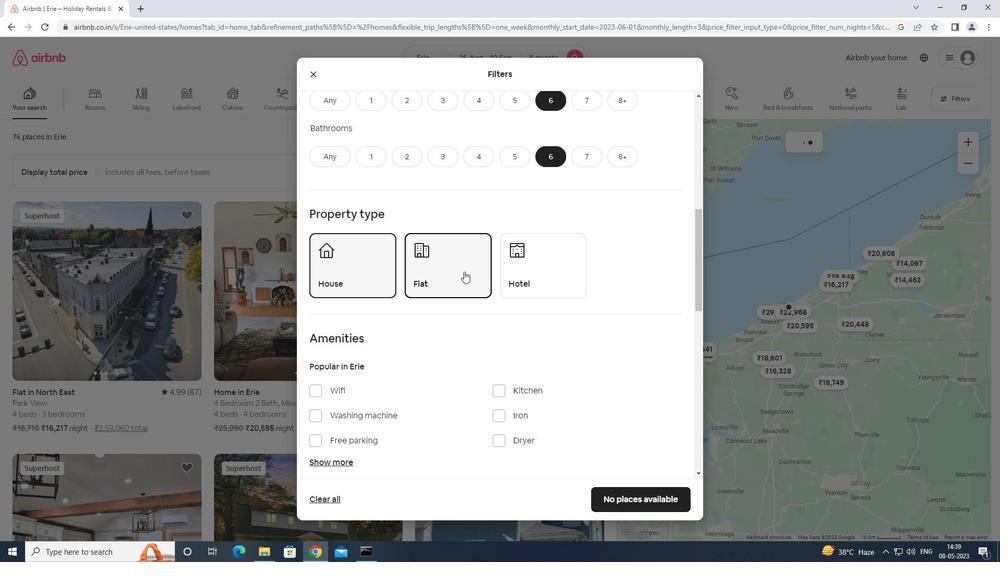 
Action: Mouse moved to (313, 284)
Screenshot: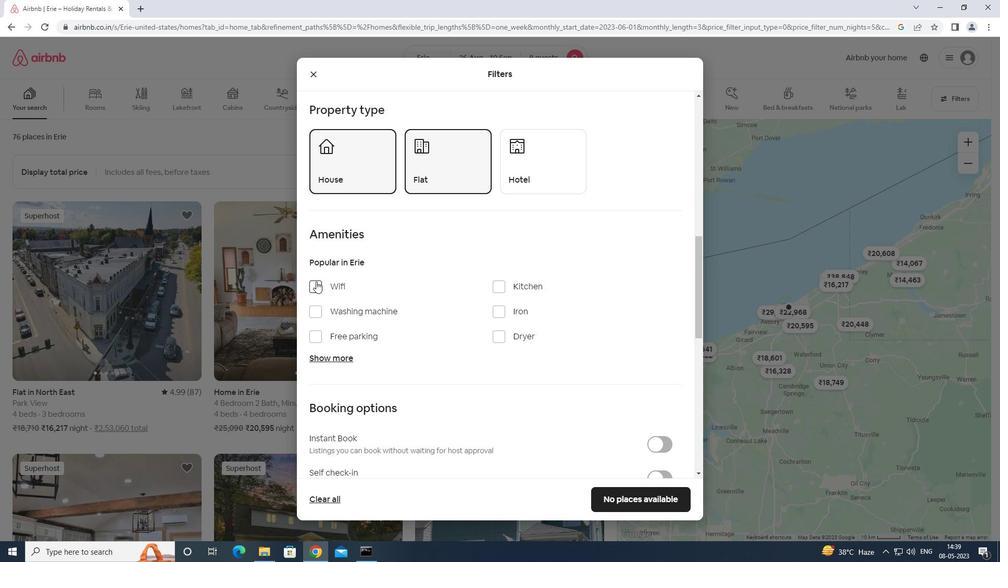 
Action: Mouse pressed left at (313, 284)
Screenshot: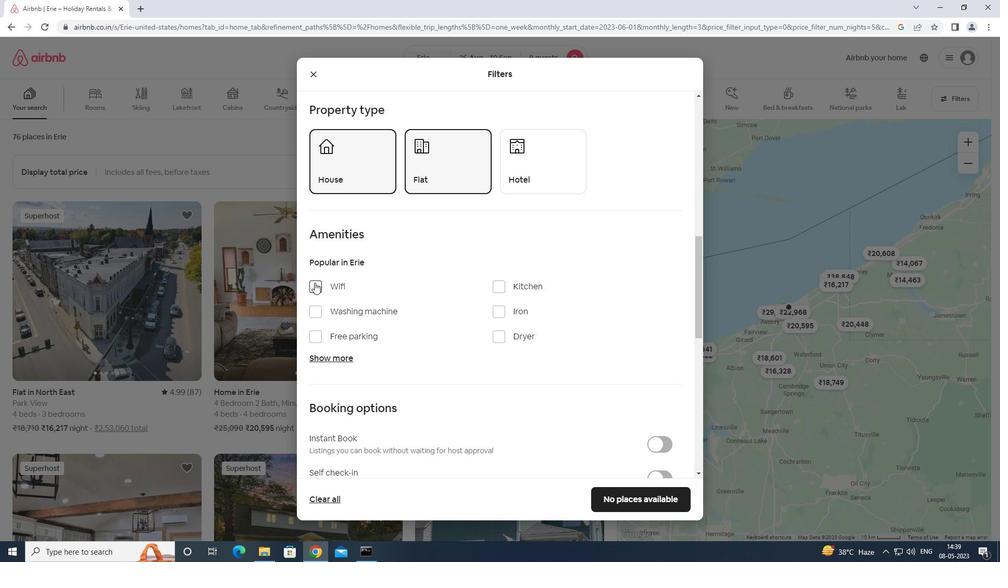 
Action: Mouse moved to (321, 336)
Screenshot: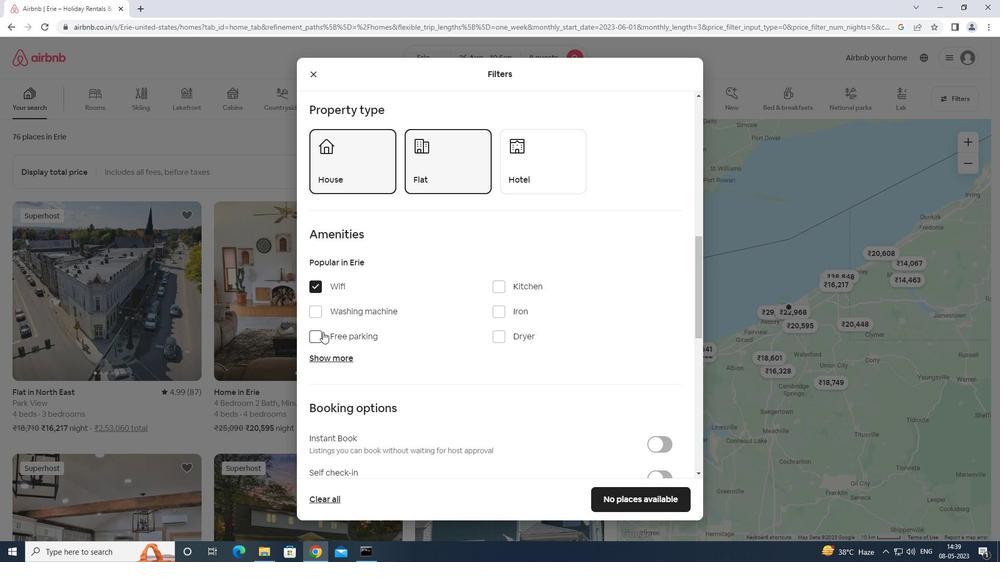 
Action: Mouse pressed left at (321, 336)
Screenshot: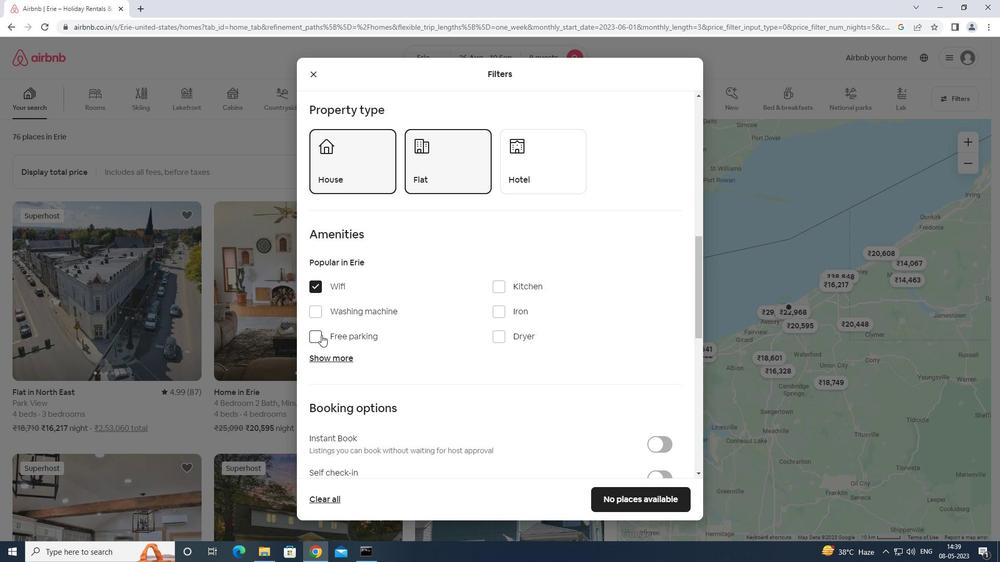 
Action: Mouse moved to (324, 353)
Screenshot: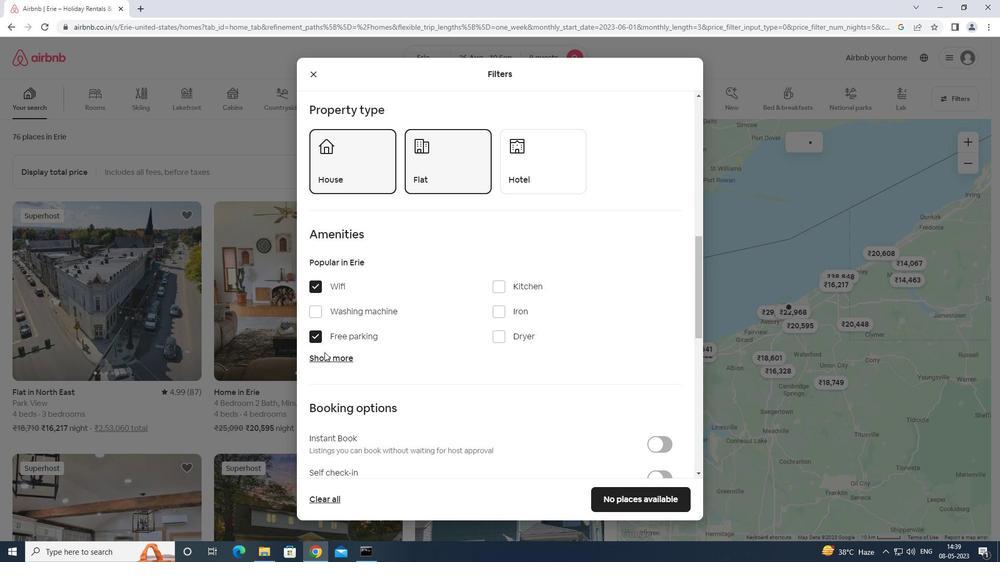 
Action: Mouse pressed left at (324, 353)
Screenshot: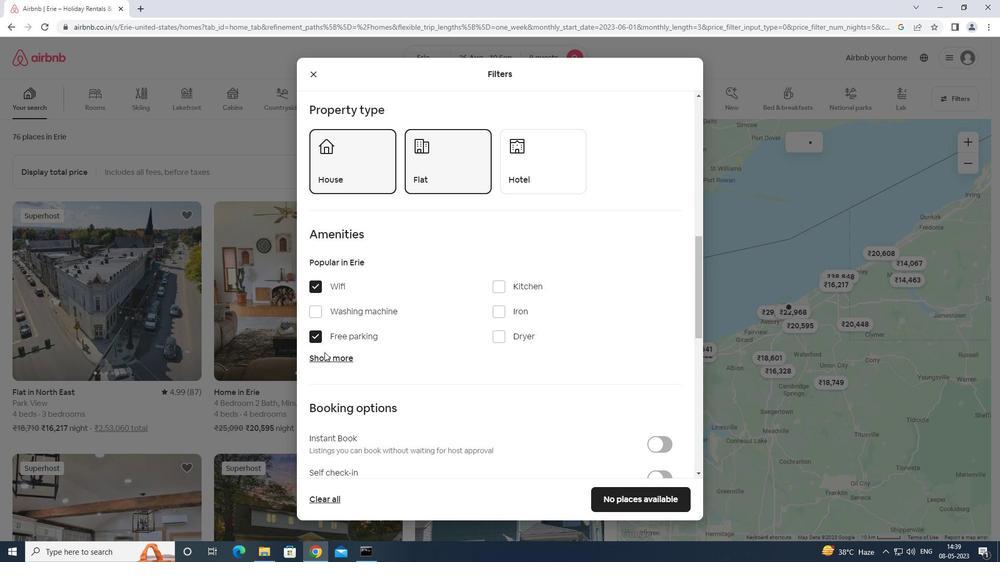 
Action: Mouse moved to (337, 362)
Screenshot: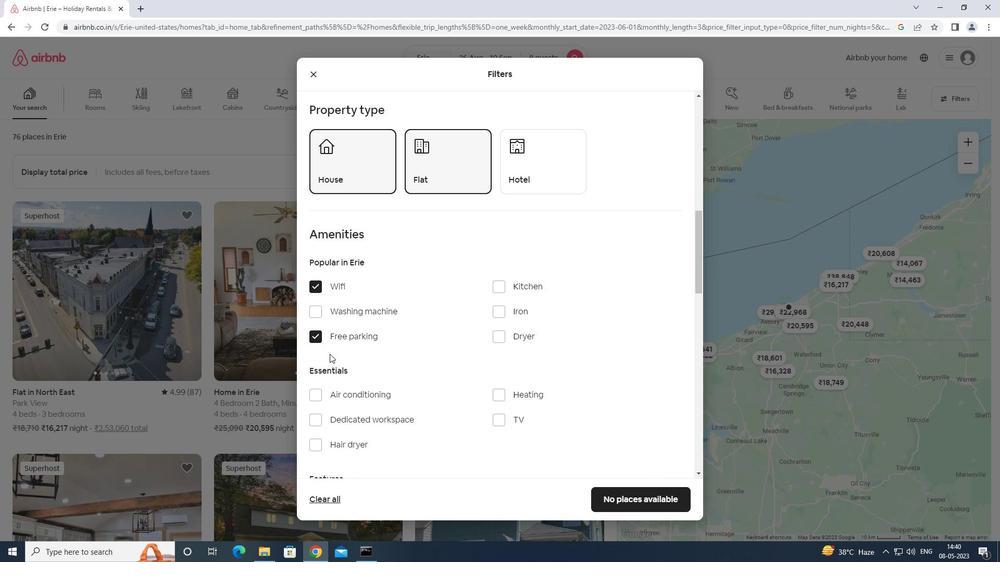 
Action: Mouse scrolled (337, 361) with delta (0, 0)
Screenshot: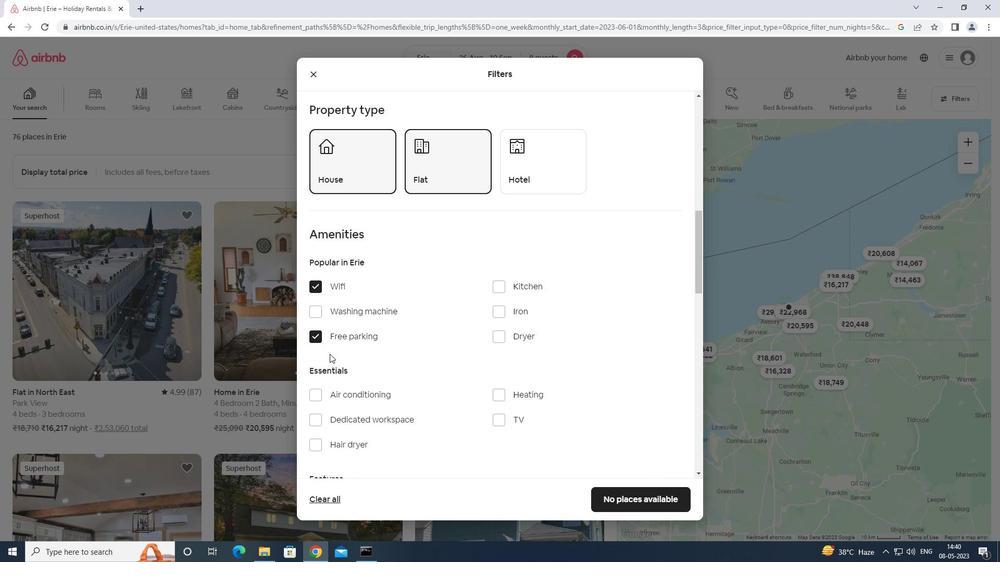 
Action: Mouse moved to (496, 369)
Screenshot: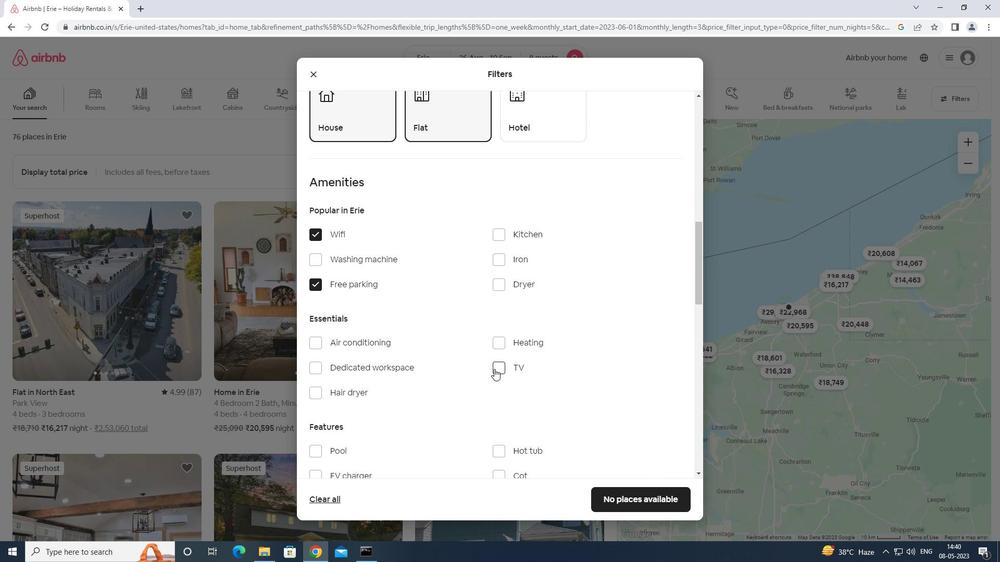 
Action: Mouse pressed left at (496, 369)
Screenshot: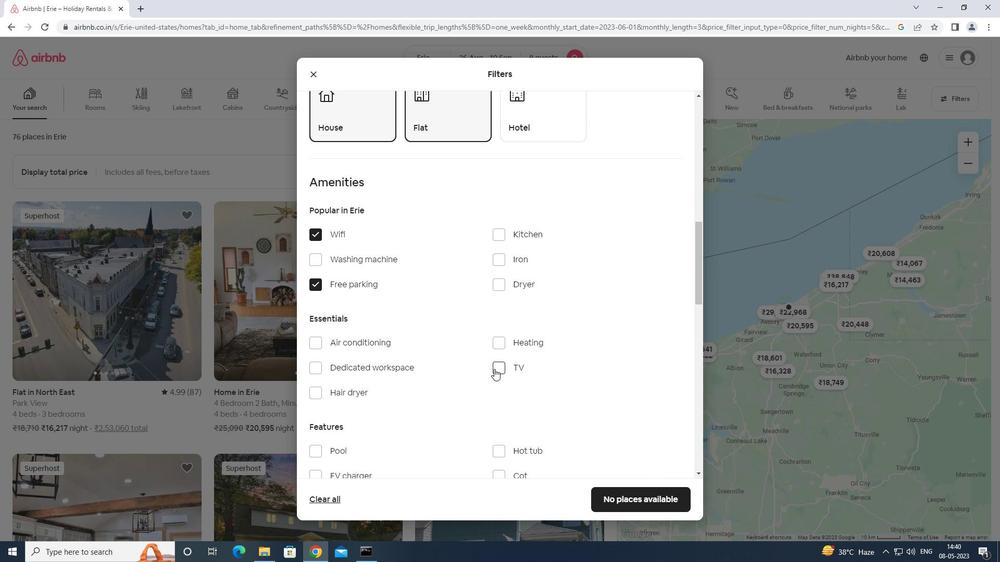 
Action: Mouse scrolled (496, 369) with delta (0, 0)
Screenshot: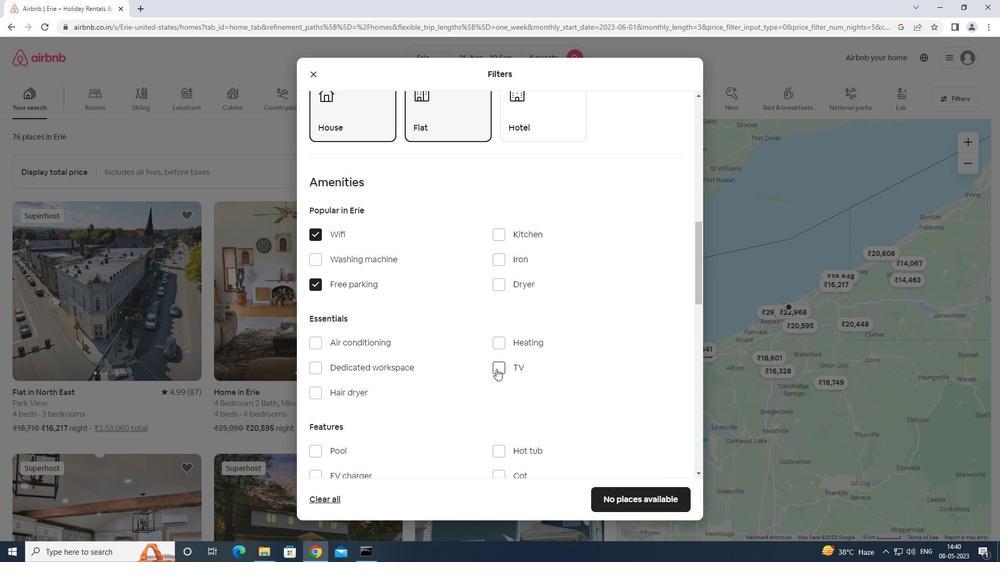 
Action: Mouse scrolled (496, 369) with delta (0, 0)
Screenshot: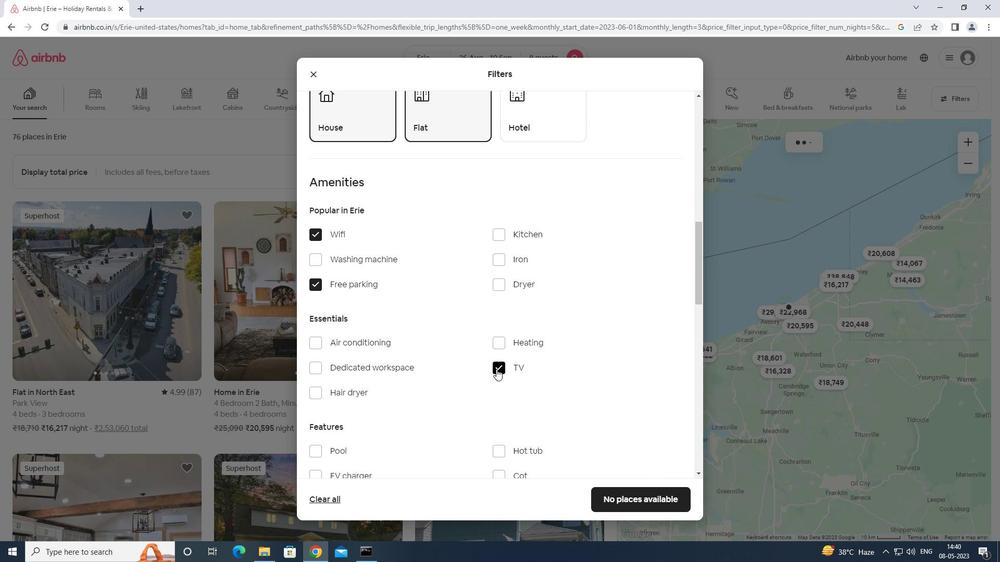 
Action: Mouse moved to (317, 396)
Screenshot: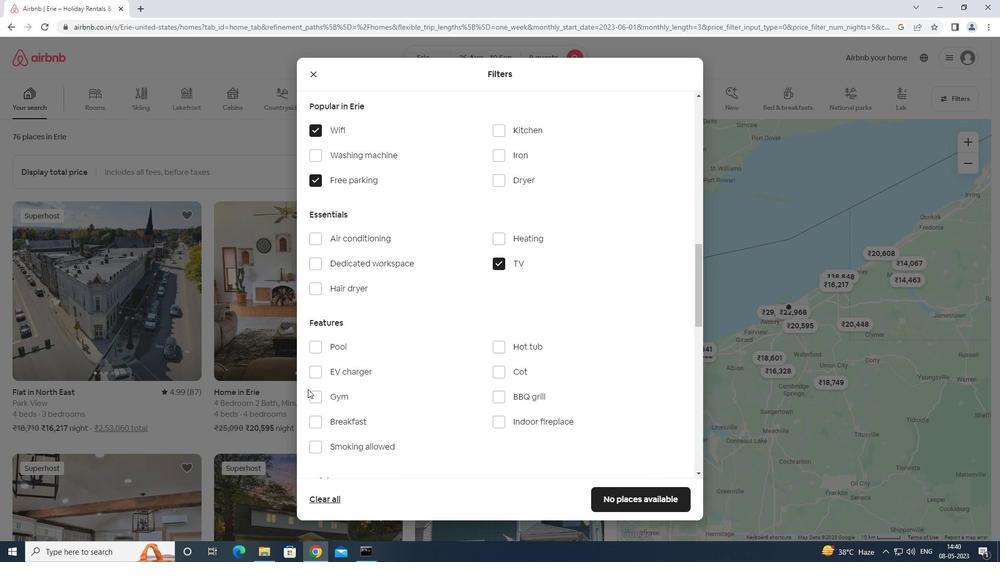 
Action: Mouse pressed left at (317, 396)
Screenshot: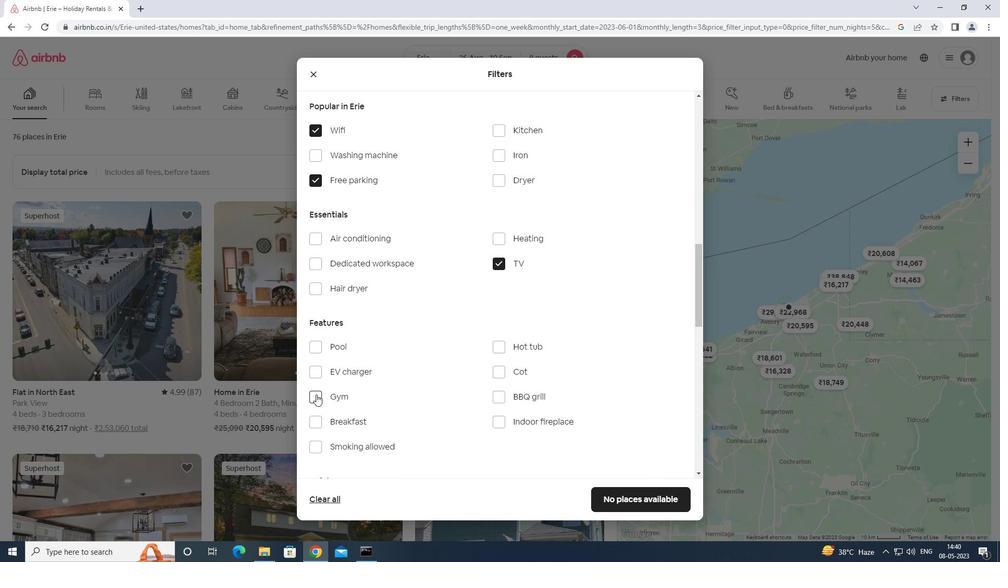 
Action: Mouse moved to (316, 425)
Screenshot: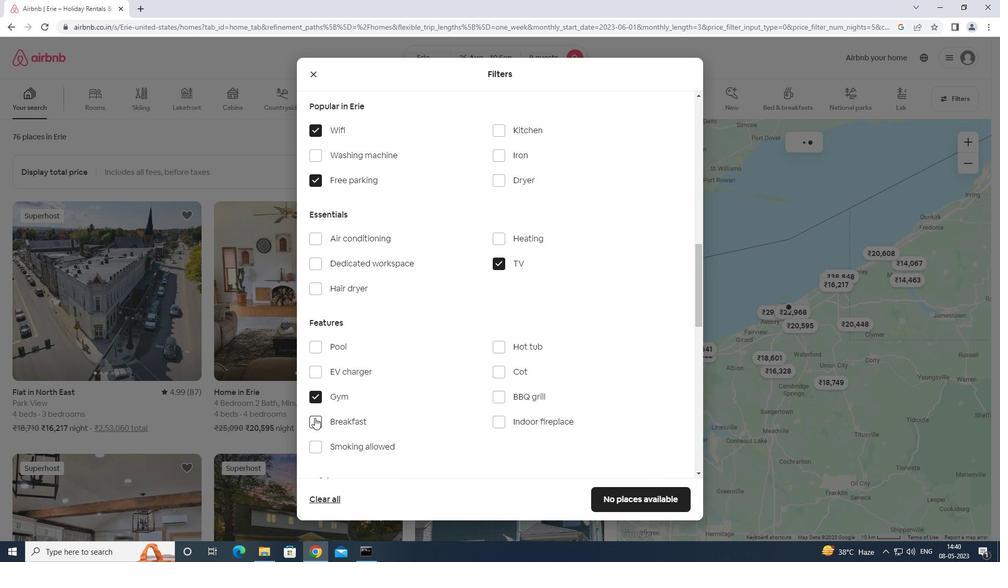 
Action: Mouse pressed left at (316, 425)
Screenshot: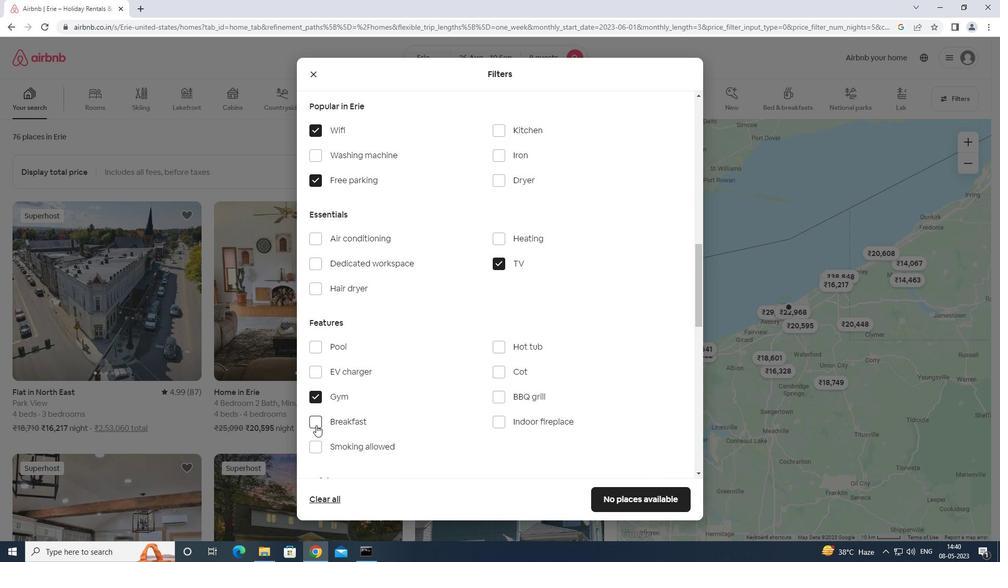 
Action: Mouse moved to (320, 414)
Screenshot: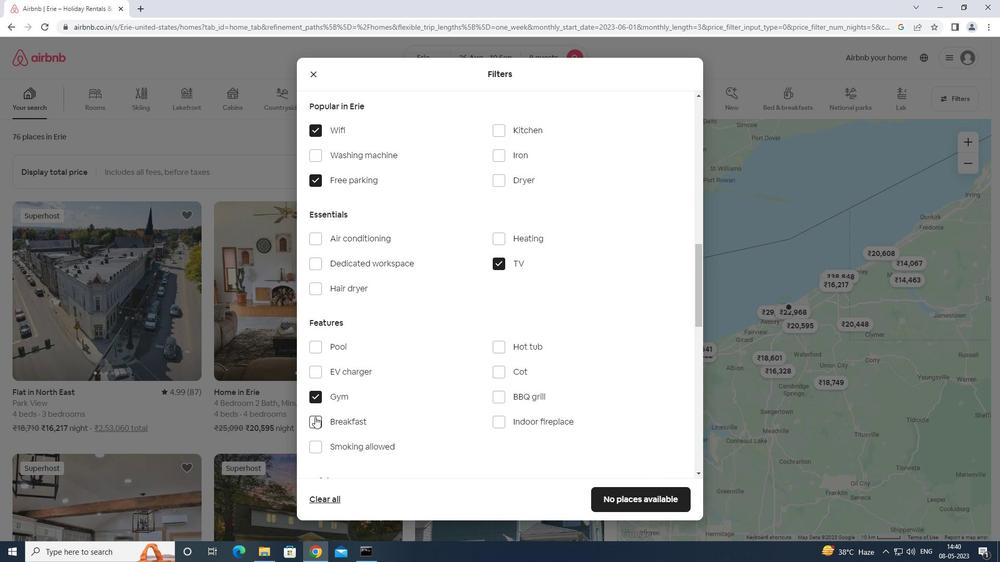 
Action: Mouse scrolled (320, 414) with delta (0, 0)
Screenshot: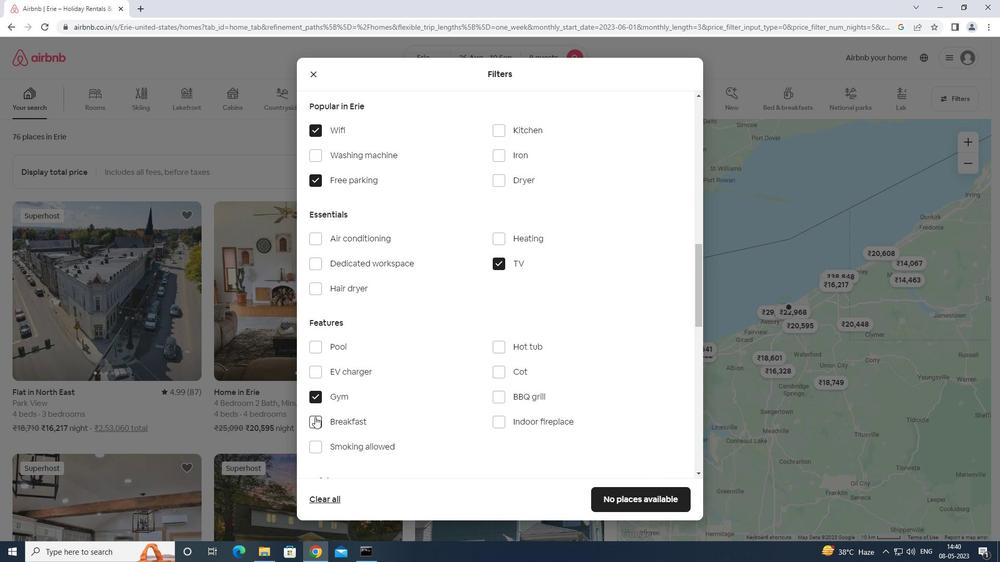 
Action: Mouse moved to (329, 415)
Screenshot: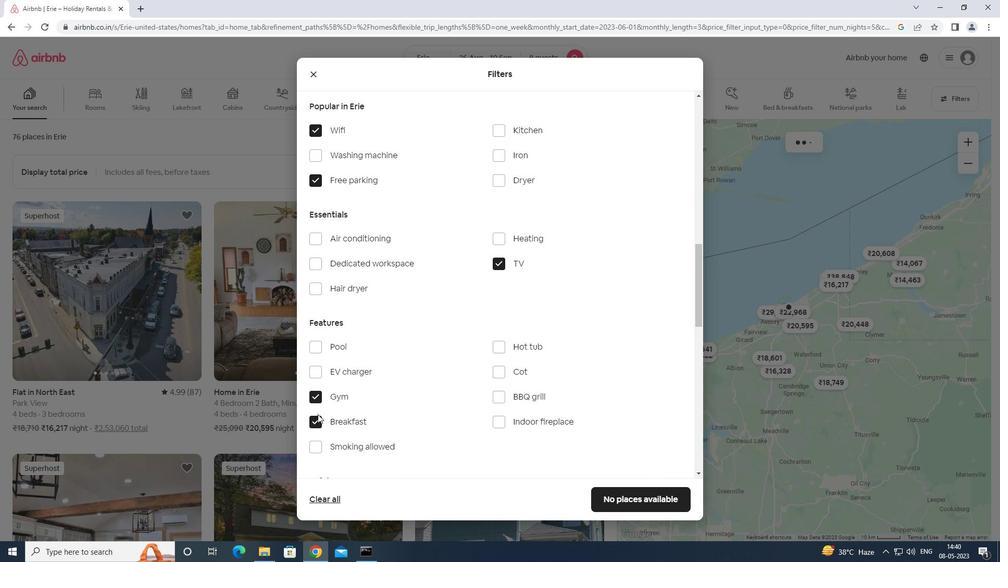 
Action: Mouse scrolled (329, 415) with delta (0, 0)
Screenshot: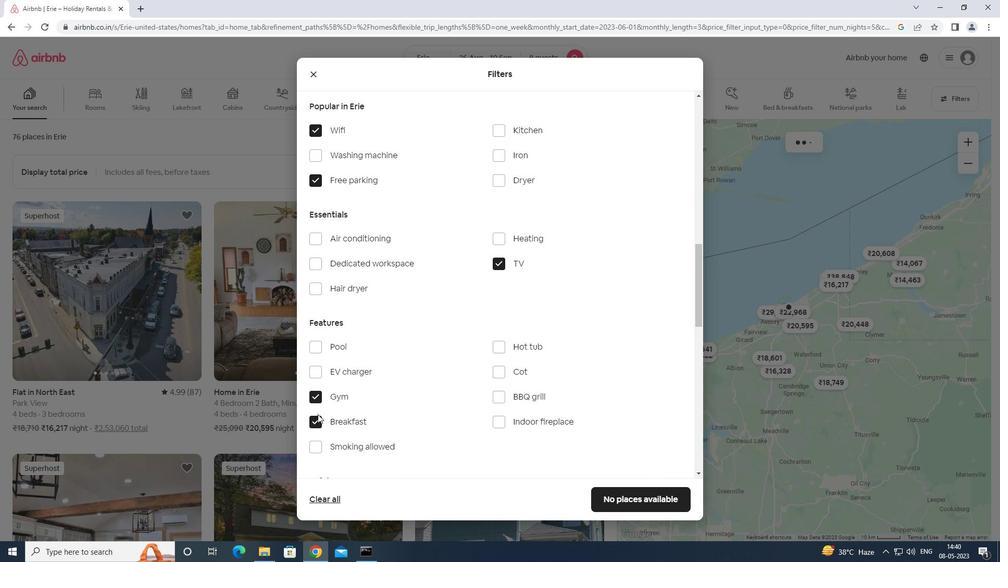 
Action: Mouse moved to (349, 409)
Screenshot: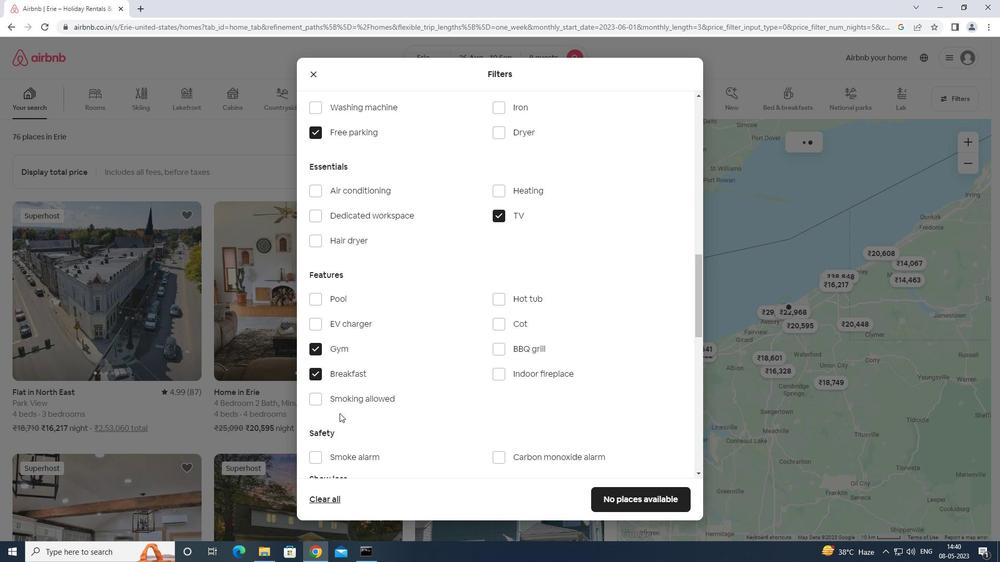
Action: Mouse scrolled (349, 409) with delta (0, 0)
Screenshot: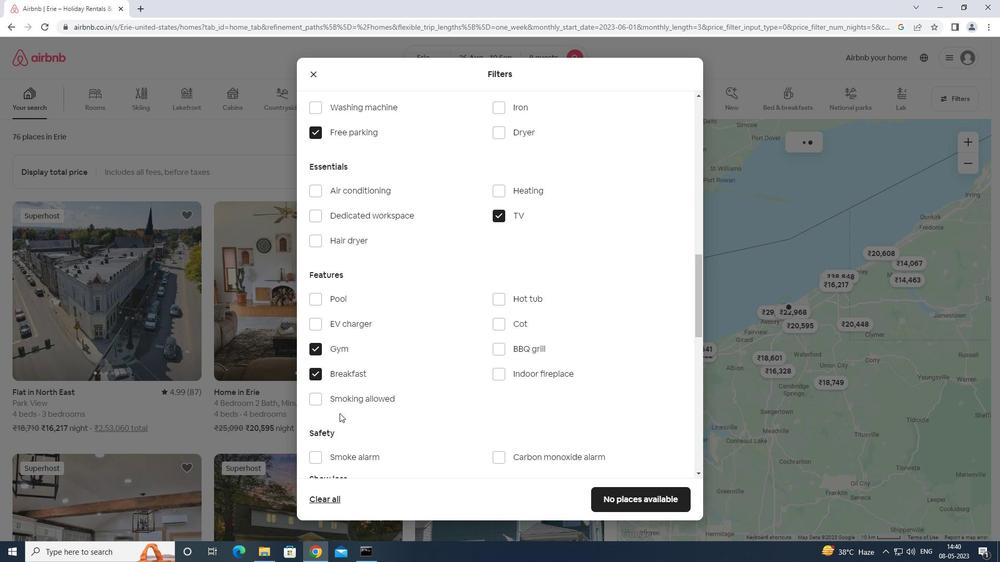 
Action: Mouse moved to (612, 353)
Screenshot: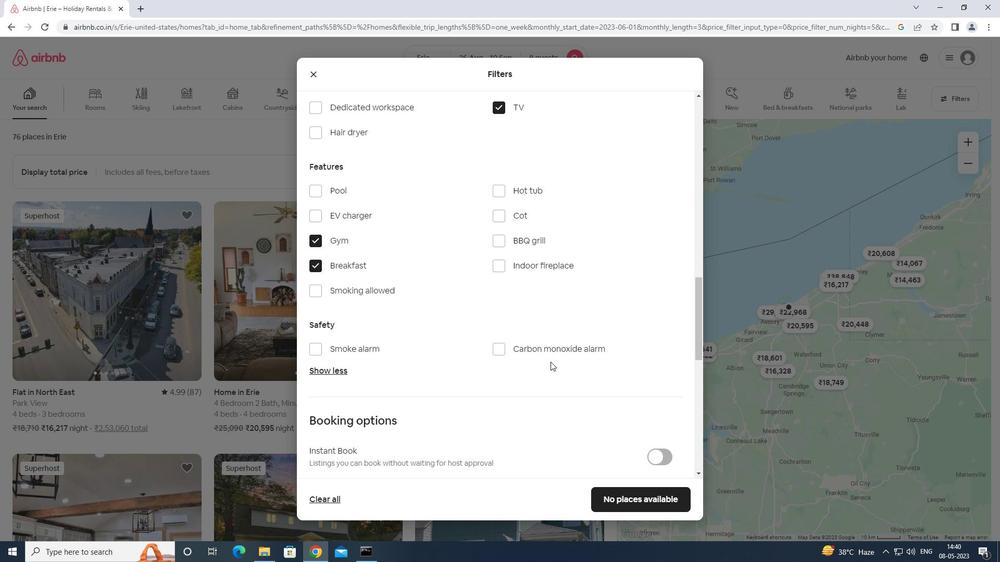 
Action: Mouse scrolled (612, 352) with delta (0, 0)
Screenshot: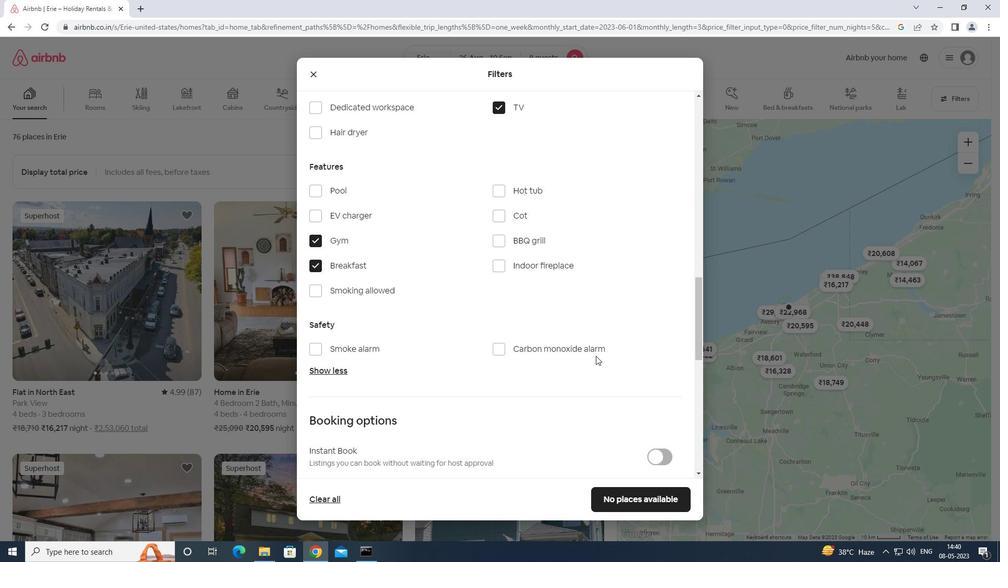 
Action: Mouse moved to (613, 353)
Screenshot: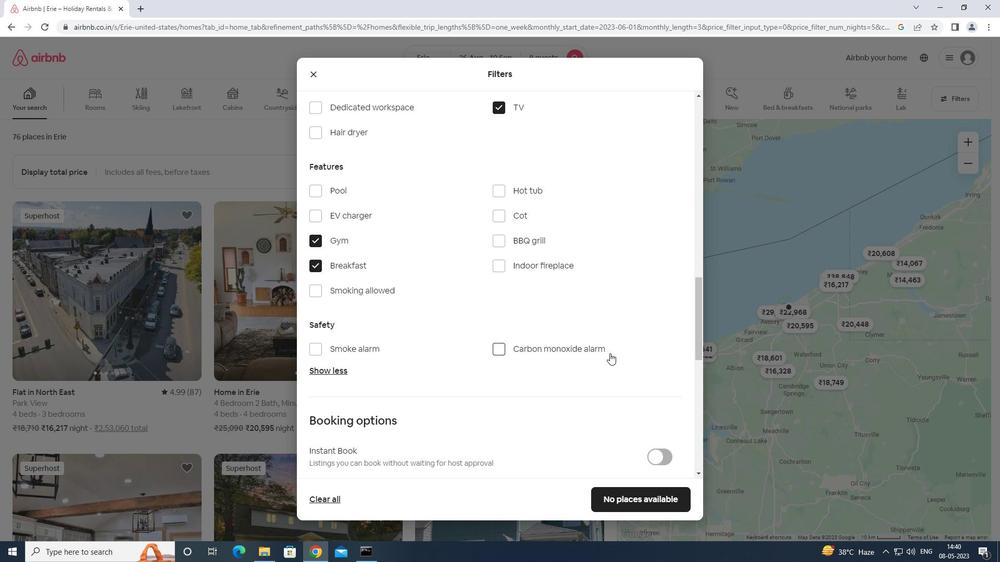 
Action: Mouse scrolled (613, 352) with delta (0, 0)
Screenshot: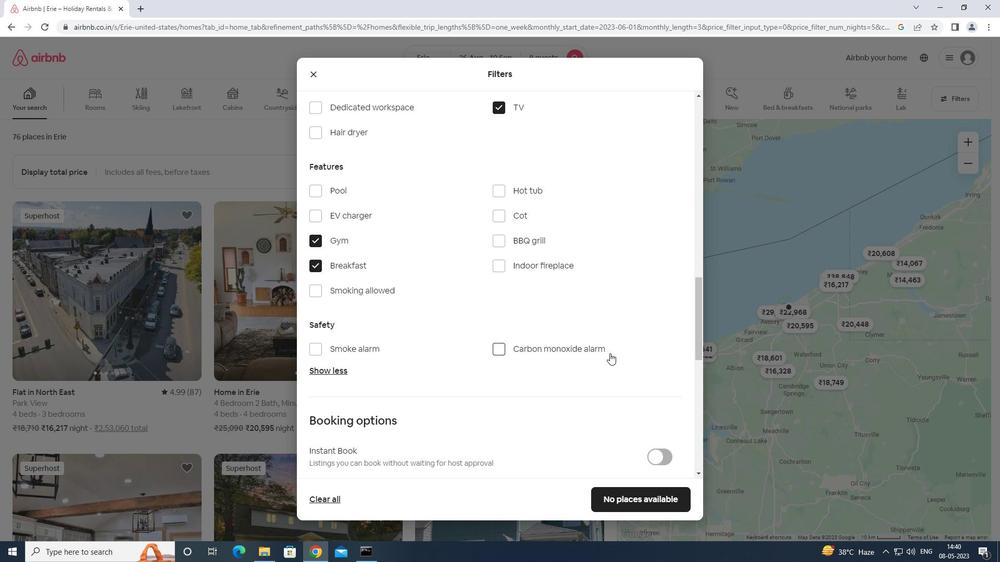 
Action: Mouse moved to (662, 391)
Screenshot: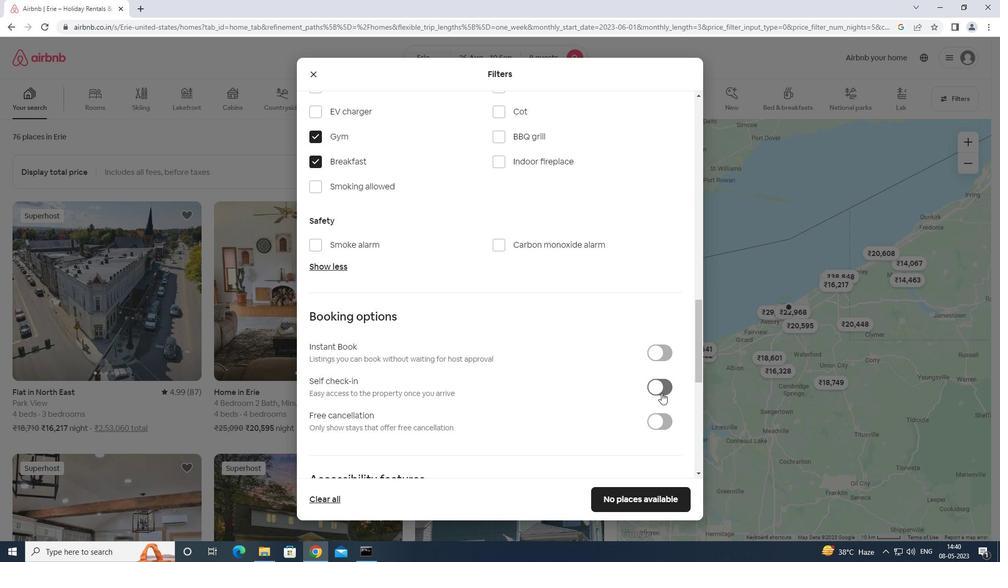 
Action: Mouse pressed left at (662, 391)
Screenshot: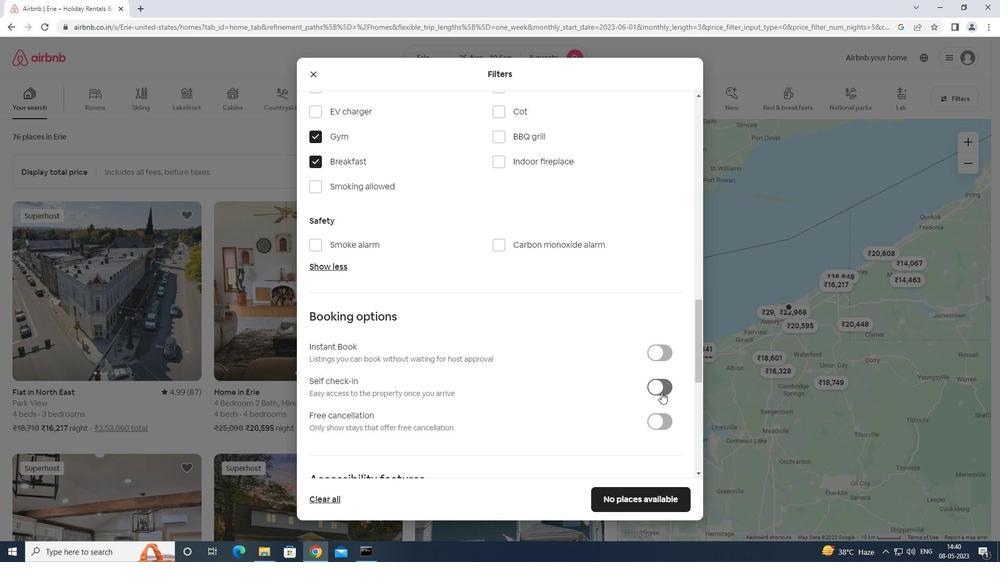 
Action: Mouse moved to (661, 388)
Screenshot: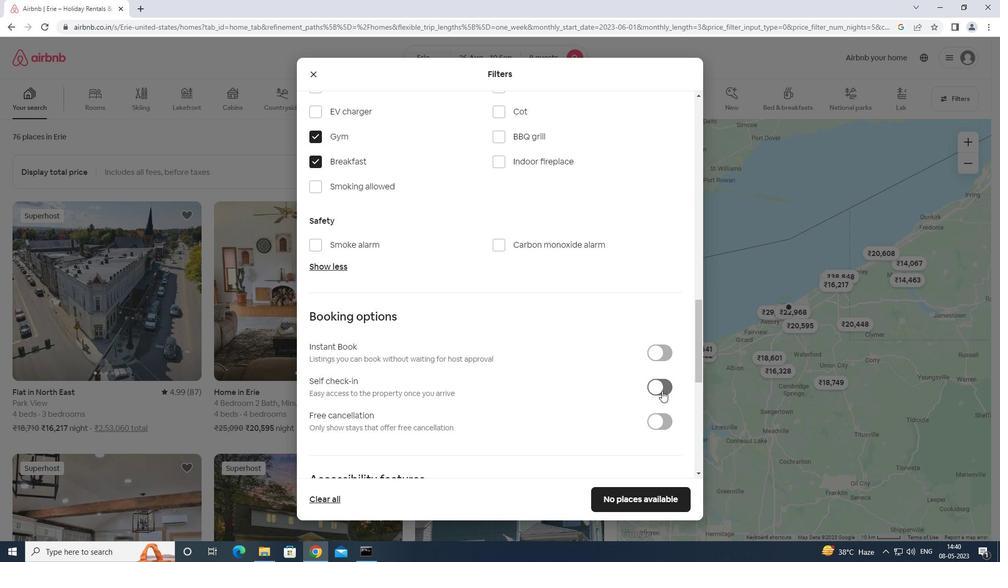 
Action: Mouse scrolled (661, 387) with delta (0, 0)
Screenshot: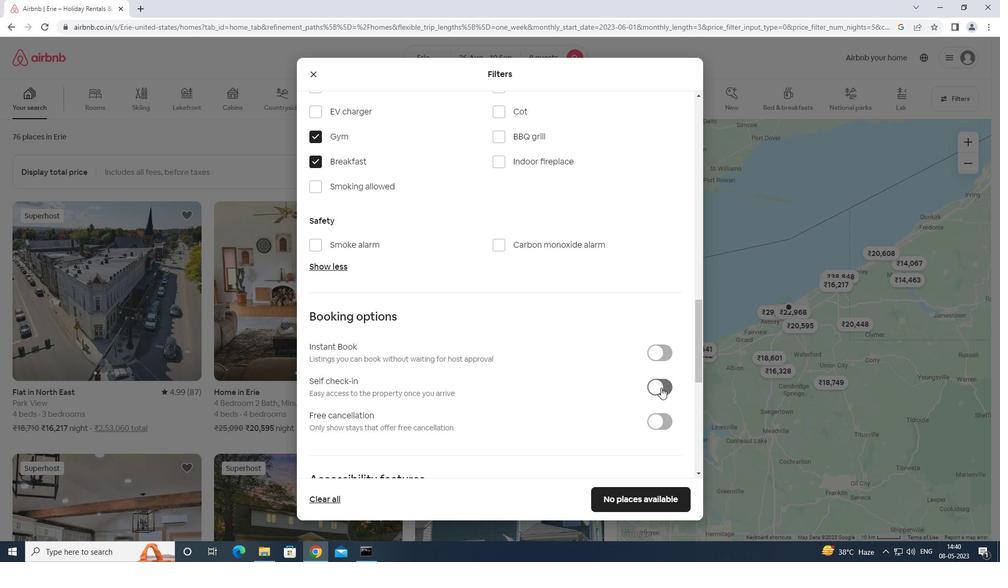 
Action: Mouse scrolled (661, 387) with delta (0, 0)
Screenshot: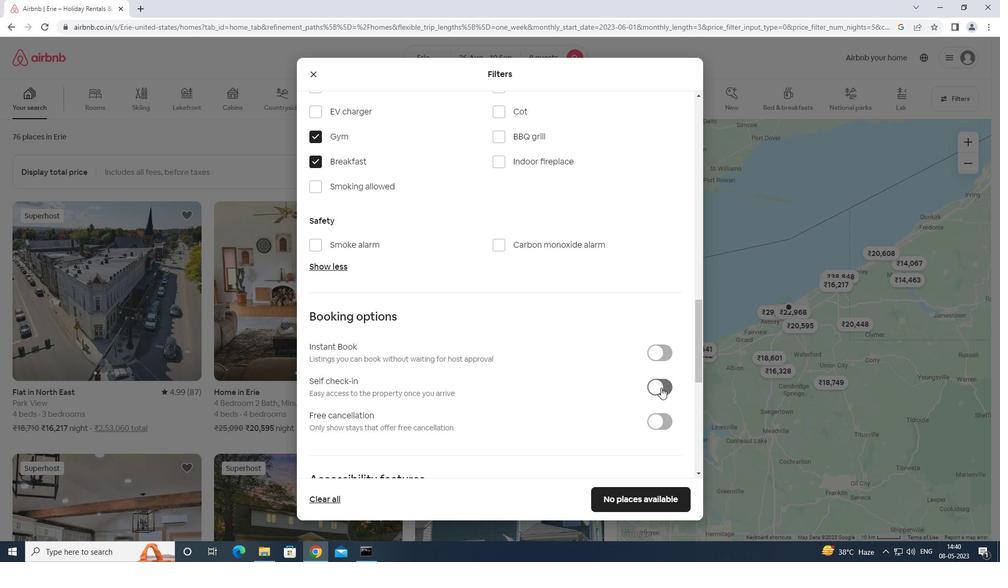 
Action: Mouse scrolled (661, 387) with delta (0, 0)
Screenshot: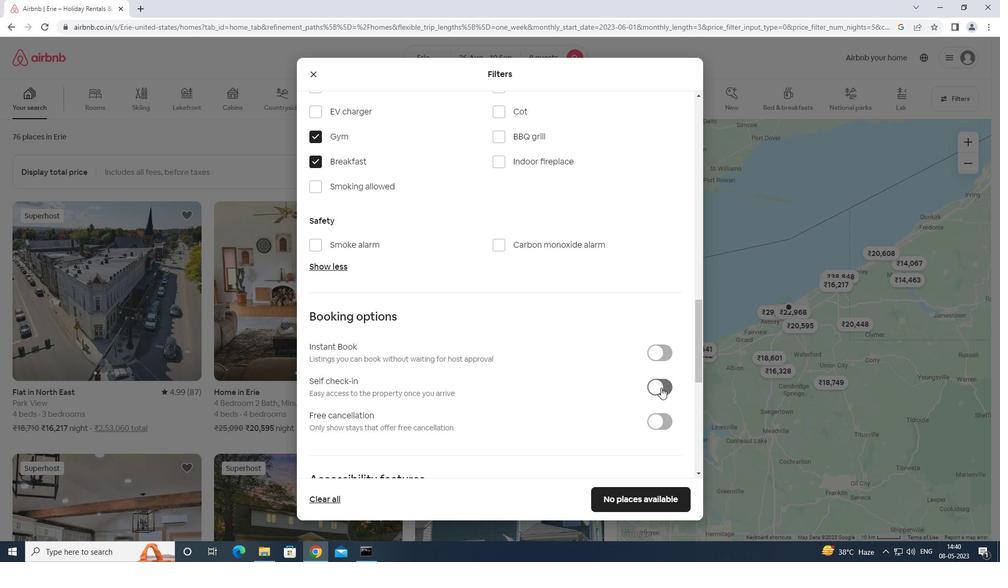 
Action: Mouse scrolled (661, 387) with delta (0, 0)
Screenshot: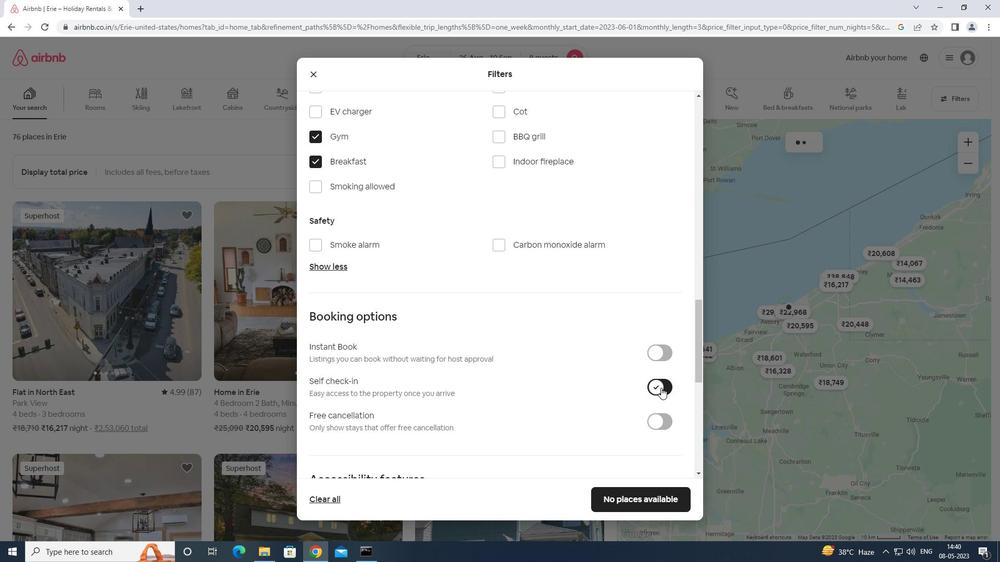 
Action: Mouse scrolled (661, 387) with delta (0, 0)
Screenshot: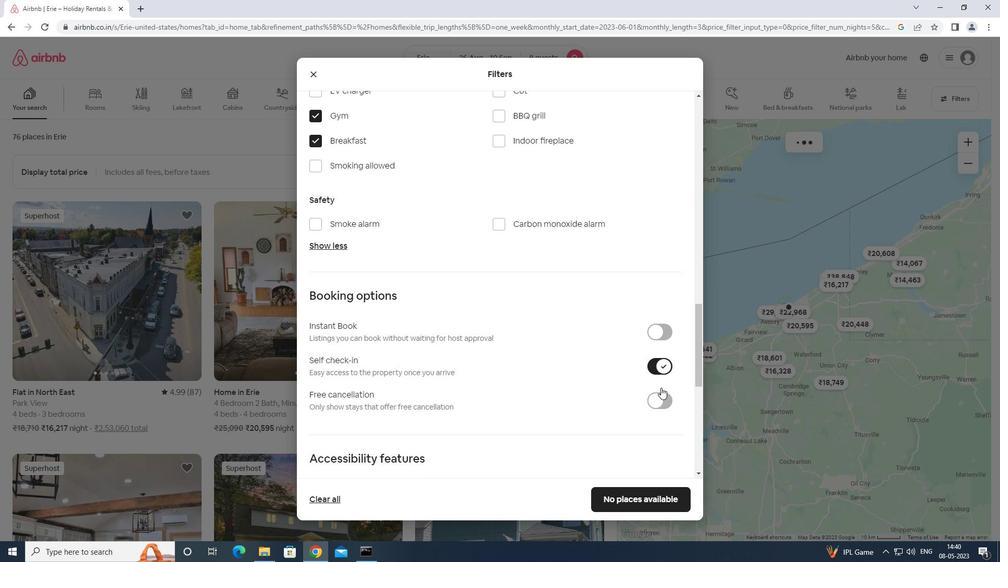 
Action: Mouse scrolled (661, 387) with delta (0, 0)
Screenshot: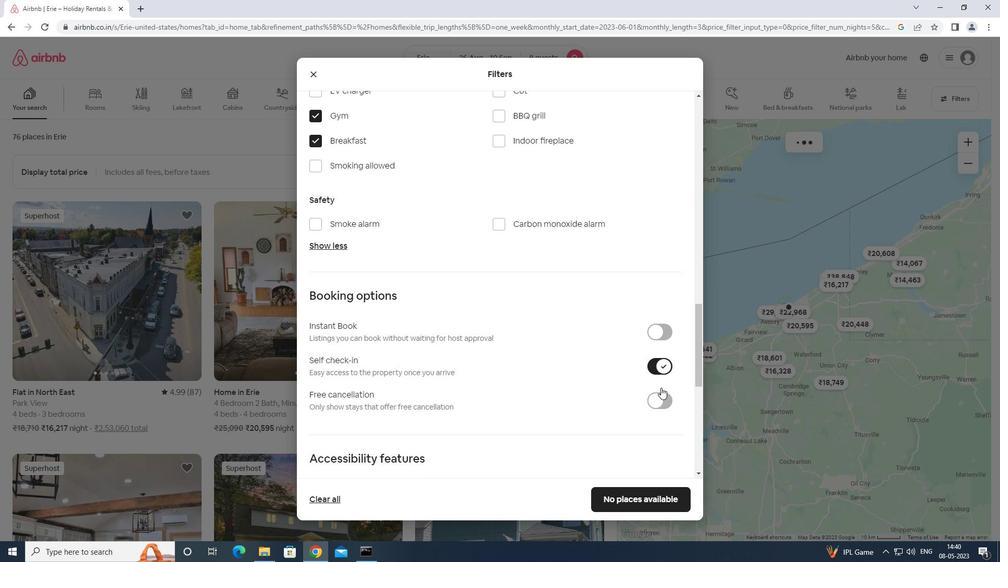 
Action: Mouse scrolled (661, 387) with delta (0, 0)
Screenshot: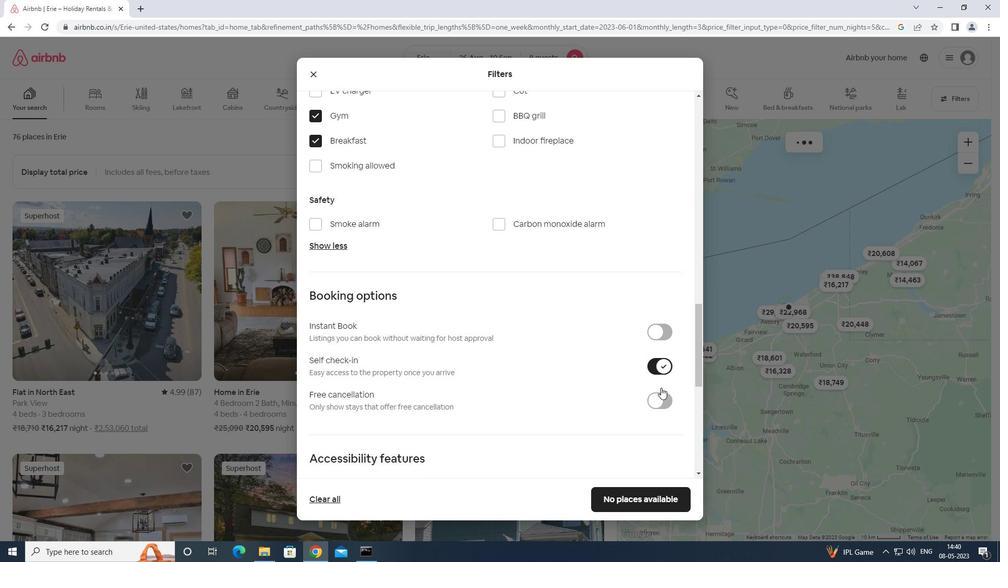 
Action: Mouse moved to (660, 386)
Screenshot: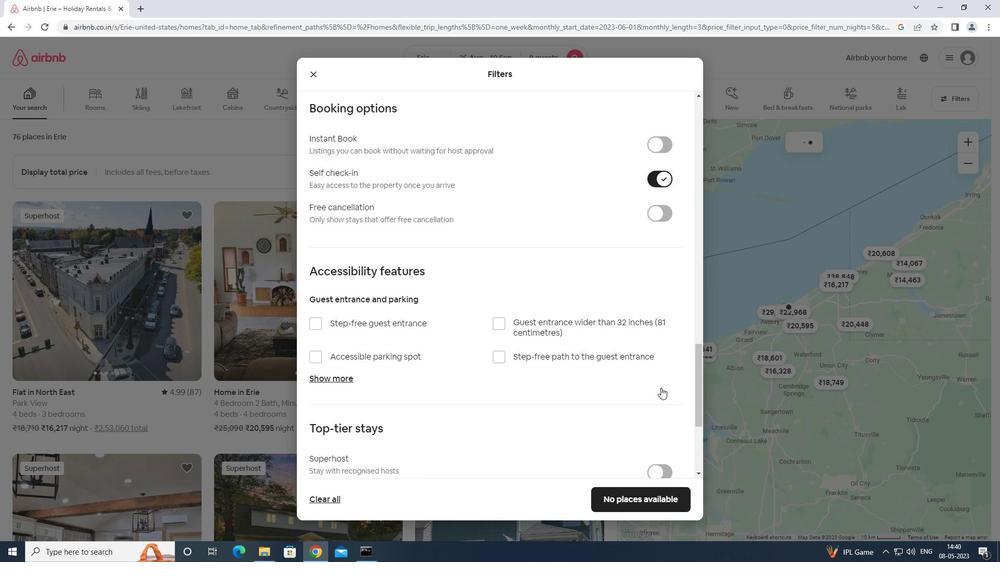 
Action: Mouse scrolled (660, 386) with delta (0, 0)
Screenshot: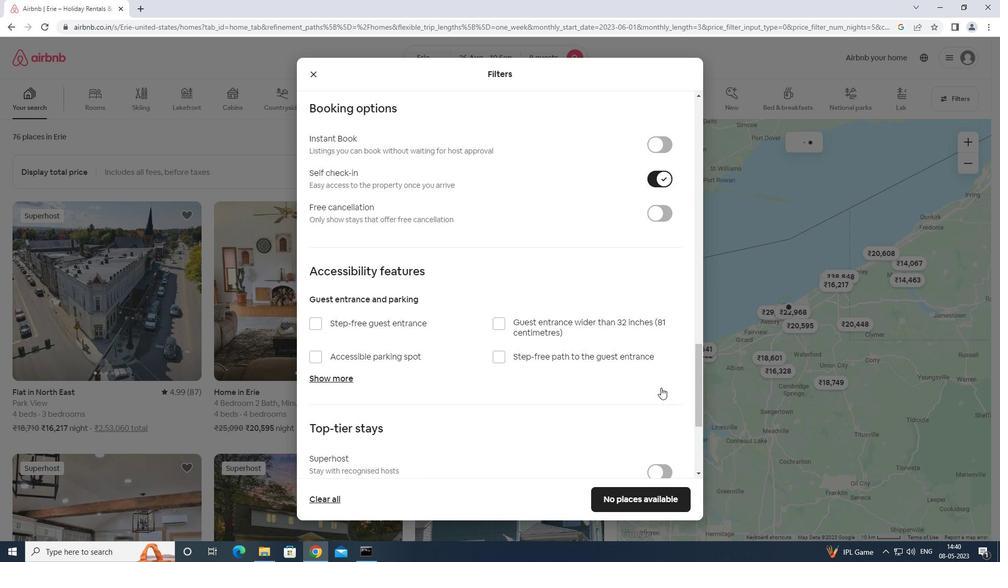 
Action: Mouse scrolled (660, 386) with delta (0, 0)
Screenshot: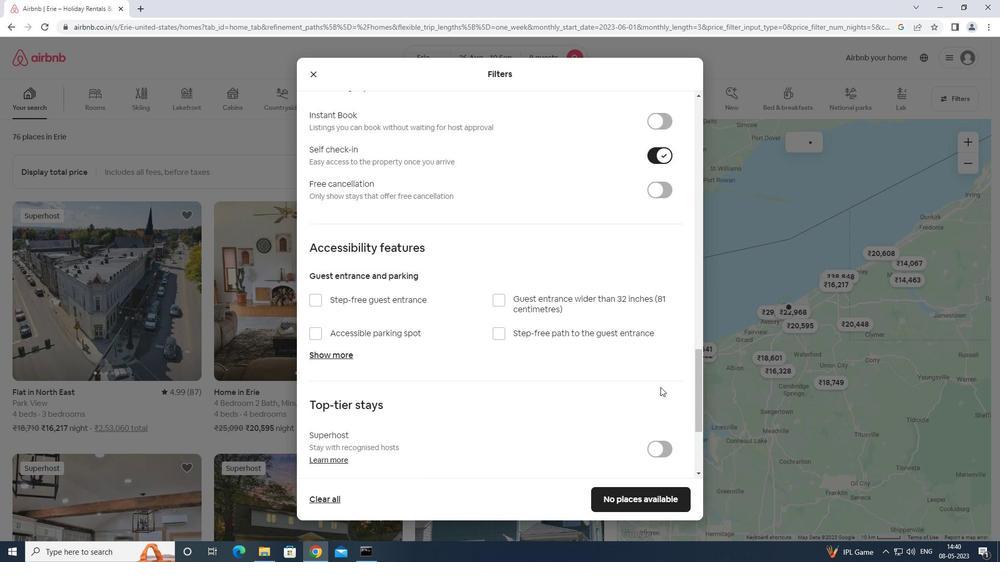 
Action: Mouse scrolled (660, 386) with delta (0, 0)
Screenshot: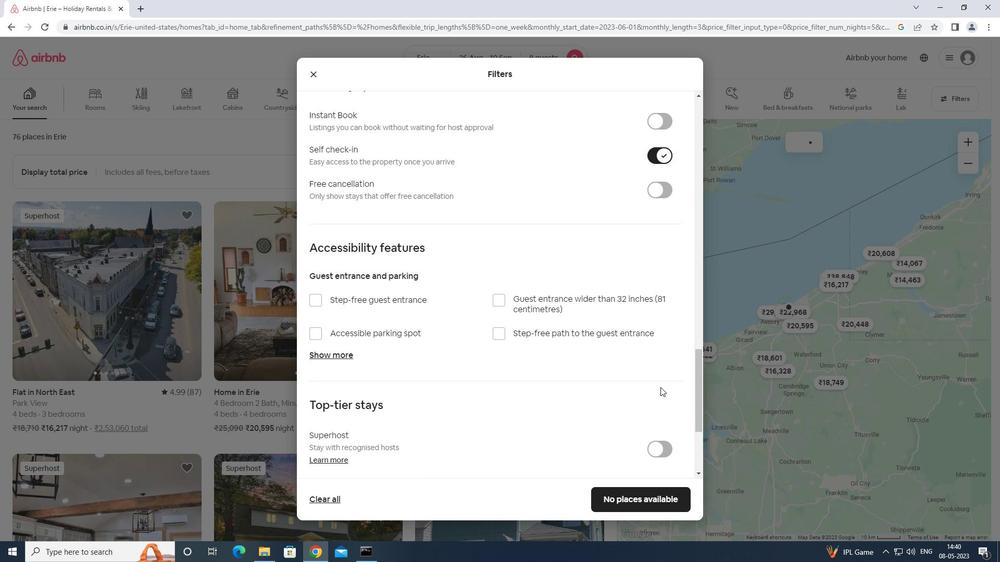 
Action: Mouse moved to (630, 381)
Screenshot: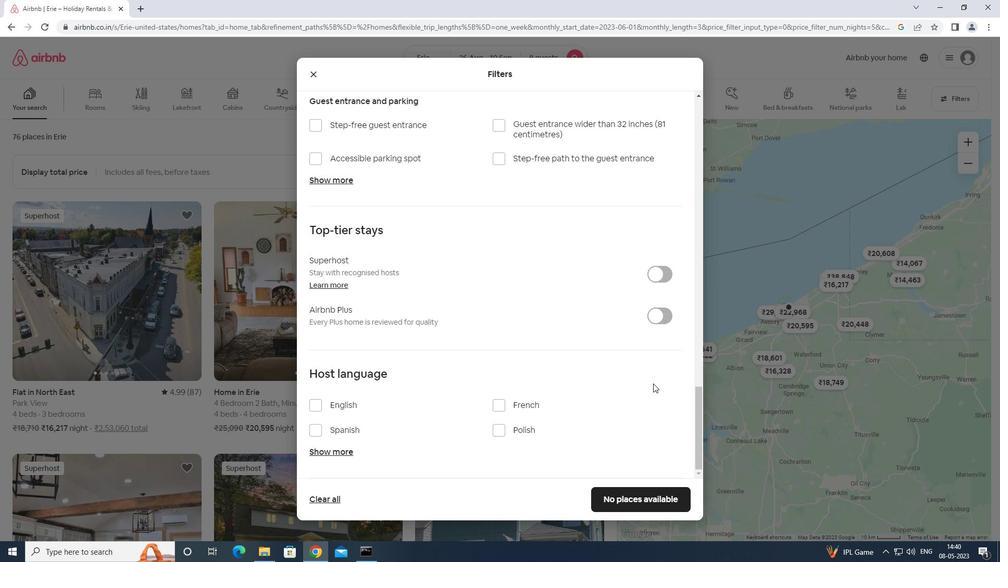 
Action: Mouse scrolled (630, 380) with delta (0, 0)
Screenshot: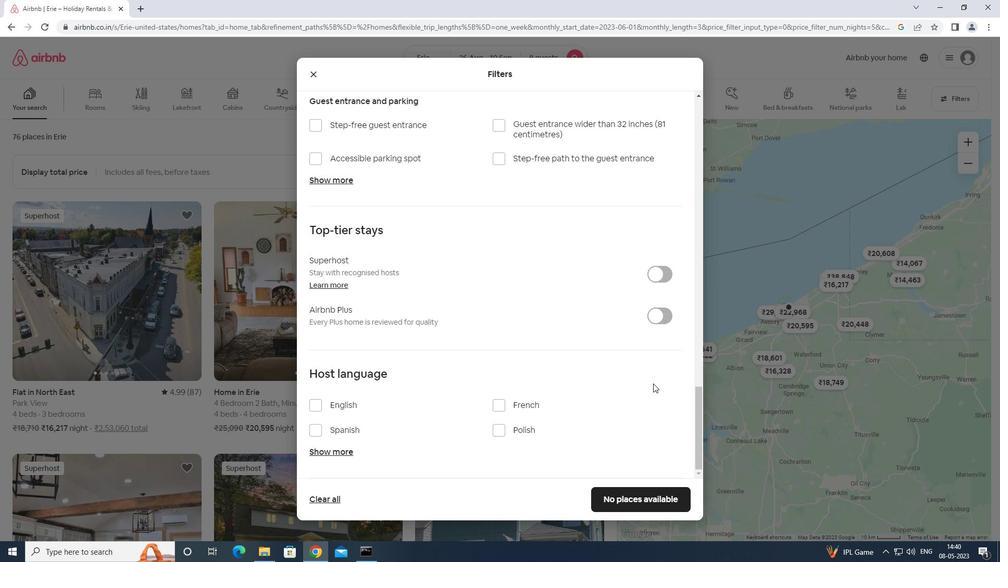
Action: Mouse moved to (622, 381)
Screenshot: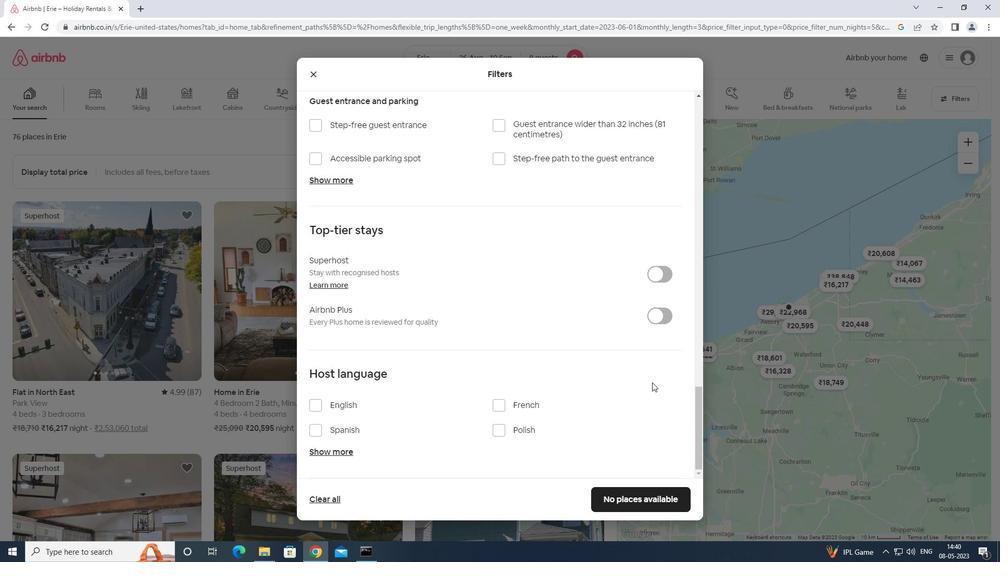 
Action: Mouse scrolled (622, 381) with delta (0, 0)
Screenshot: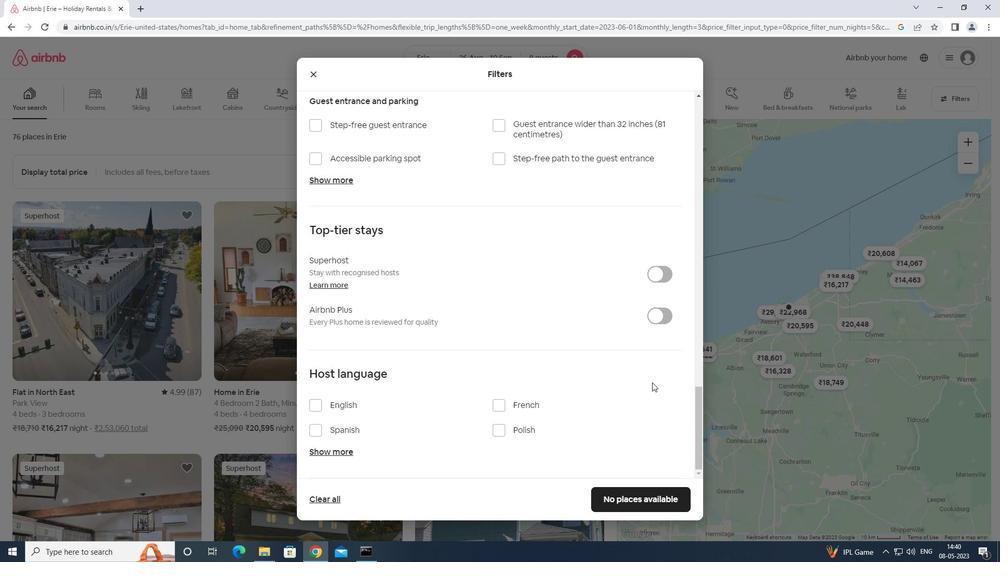 
Action: Mouse moved to (311, 405)
Screenshot: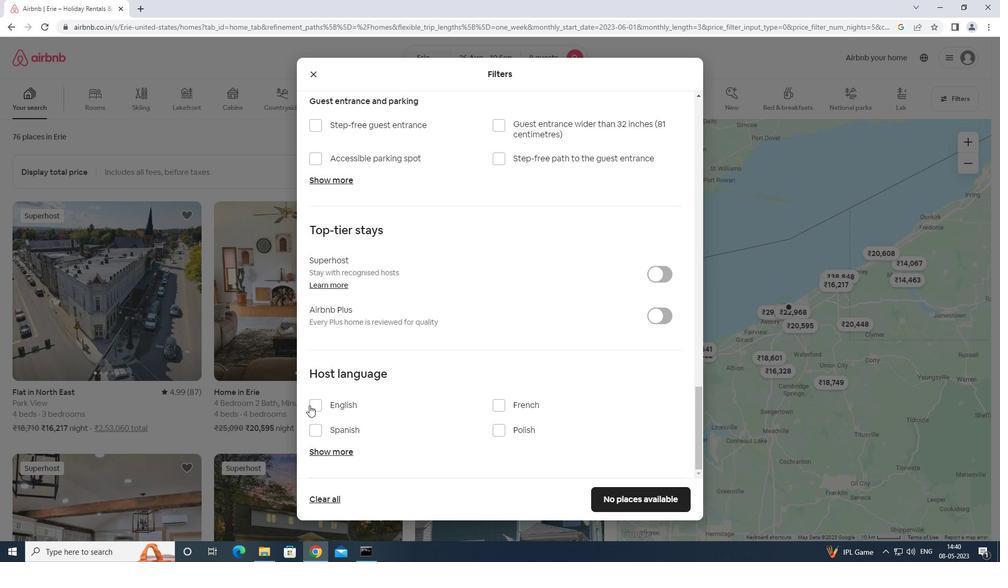 
Action: Mouse pressed left at (311, 405)
Screenshot: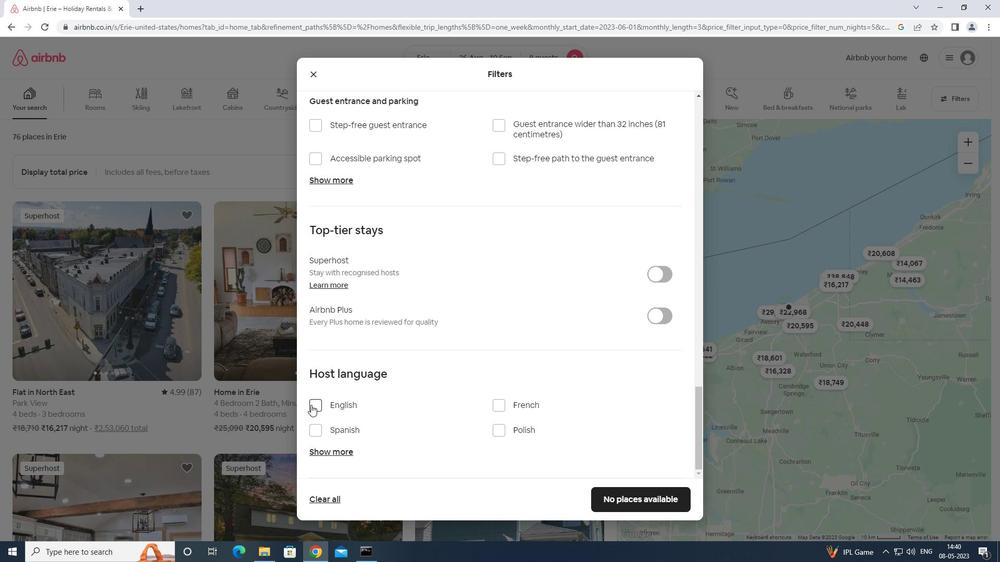 
Action: Mouse moved to (642, 499)
Screenshot: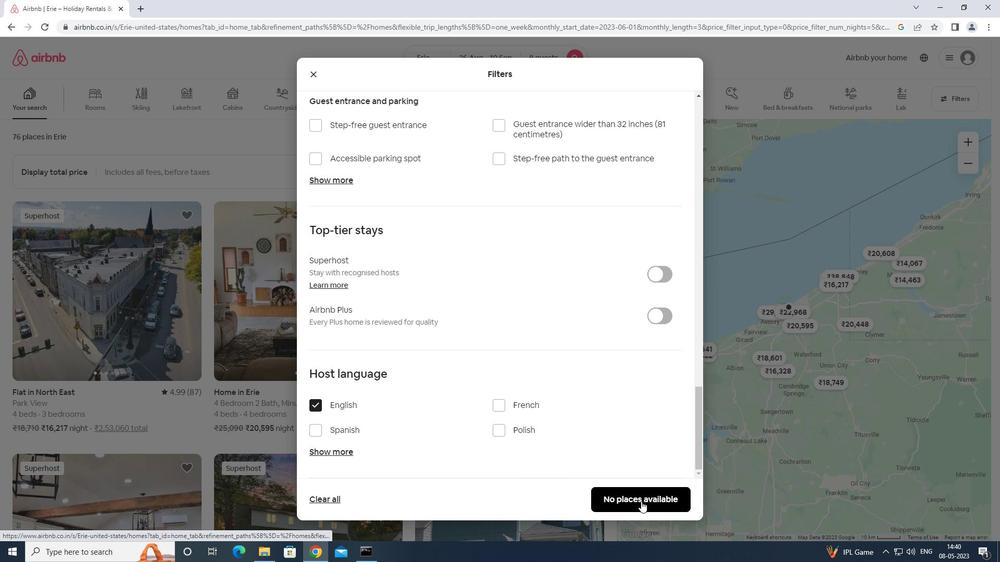 
Action: Mouse pressed left at (642, 499)
Screenshot: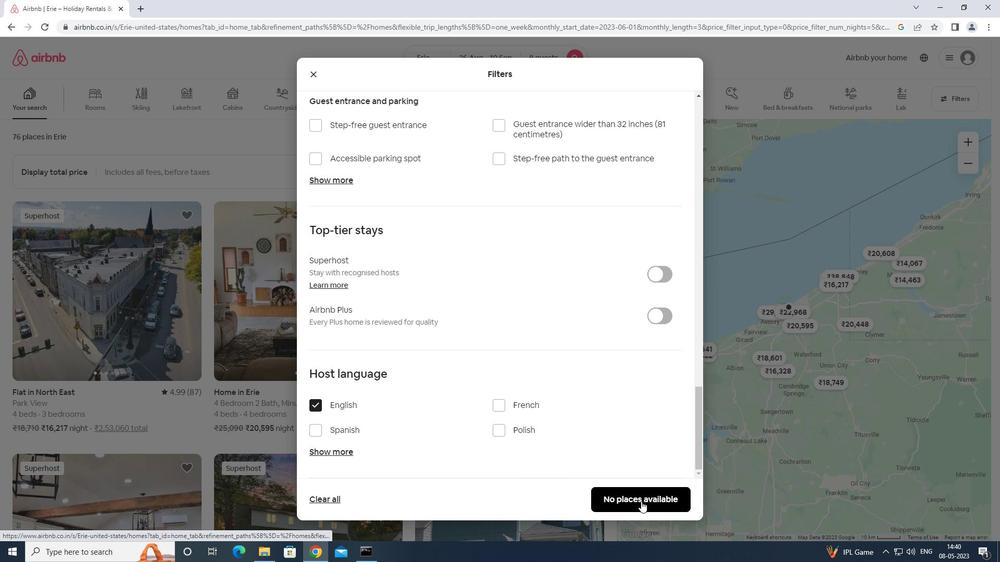 
Action: Mouse moved to (643, 499)
Screenshot: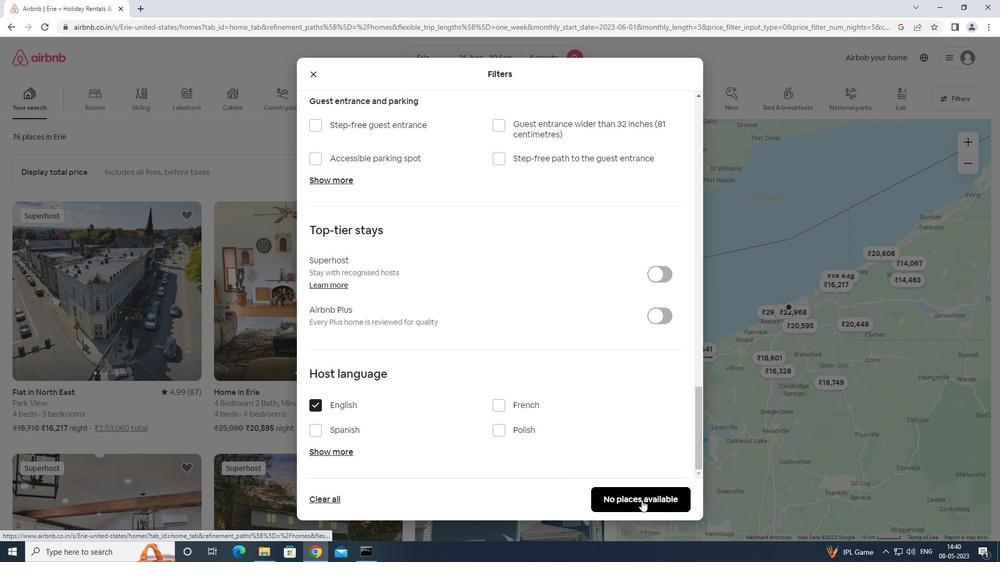 
